 Task: Search one way flight ticket for 3 adults, 3 children in premium economy from Page: Page Municipal Airport to Springfield: Abraham Lincoln Capital Airport on 5-2-2023. Choice of flights is Southwest. Number of bags: 1 carry on bag. Price is upto 94000. Outbound departure time preference is 6:30.
Action: Mouse moved to (229, 149)
Screenshot: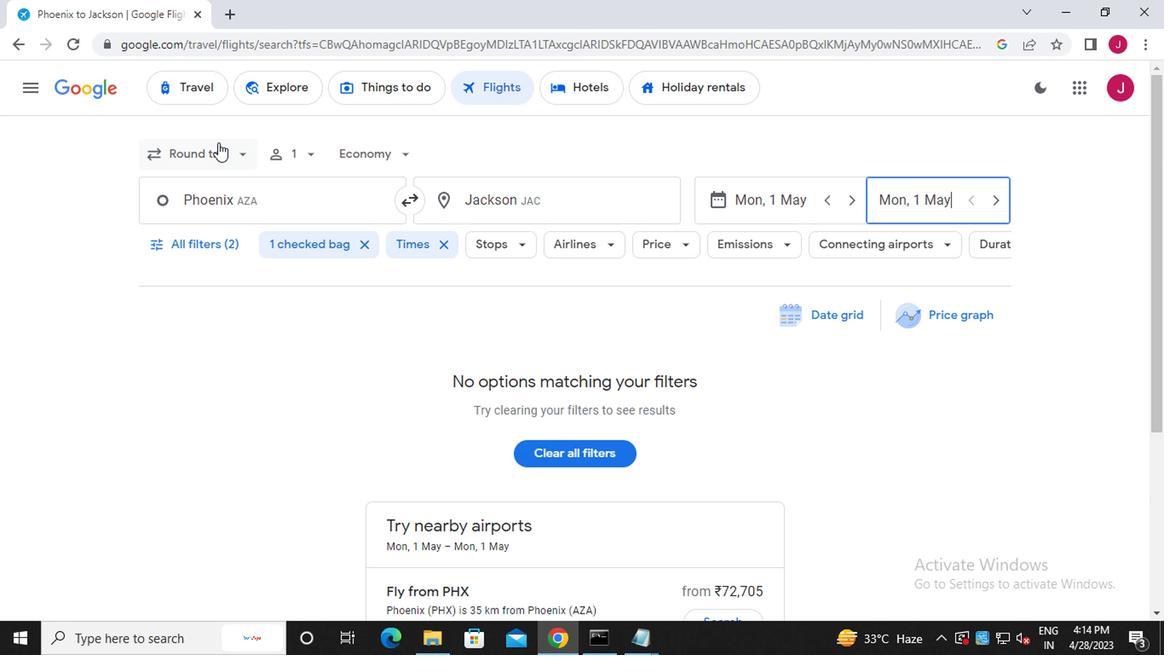 
Action: Mouse pressed left at (229, 149)
Screenshot: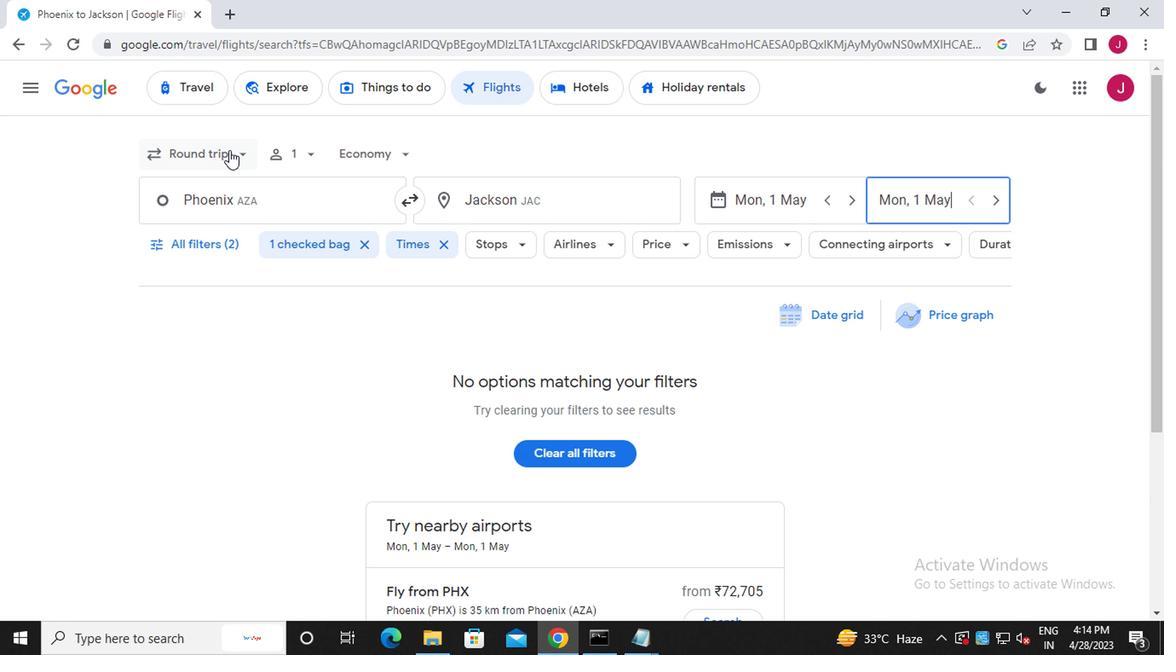 
Action: Mouse moved to (220, 229)
Screenshot: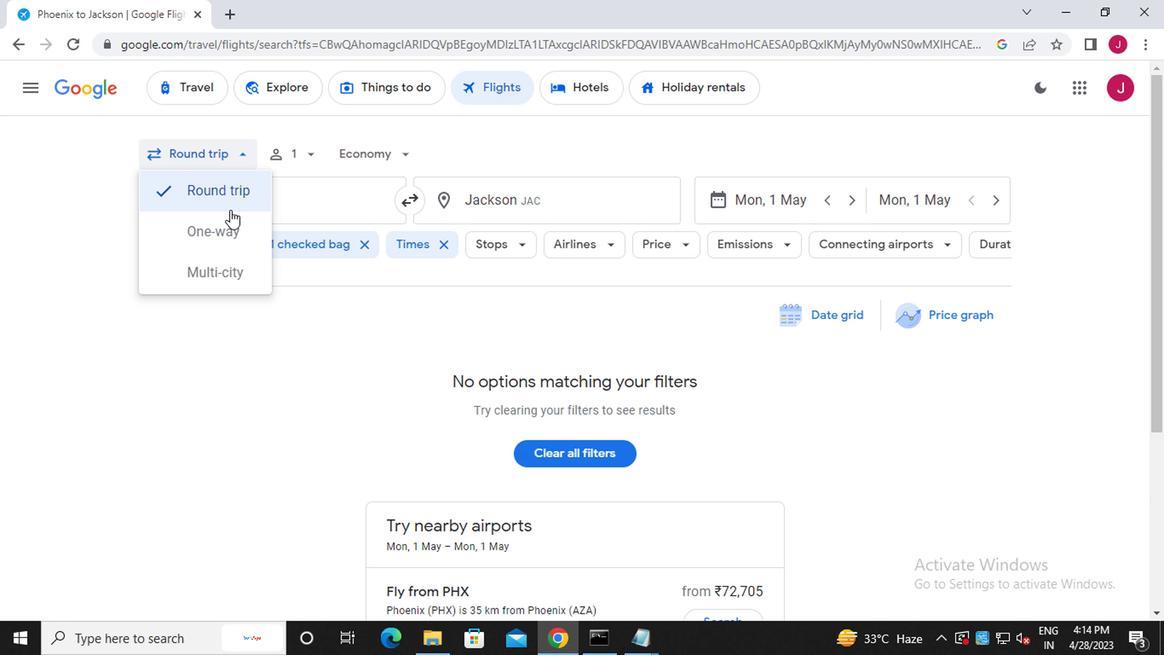 
Action: Mouse pressed left at (220, 229)
Screenshot: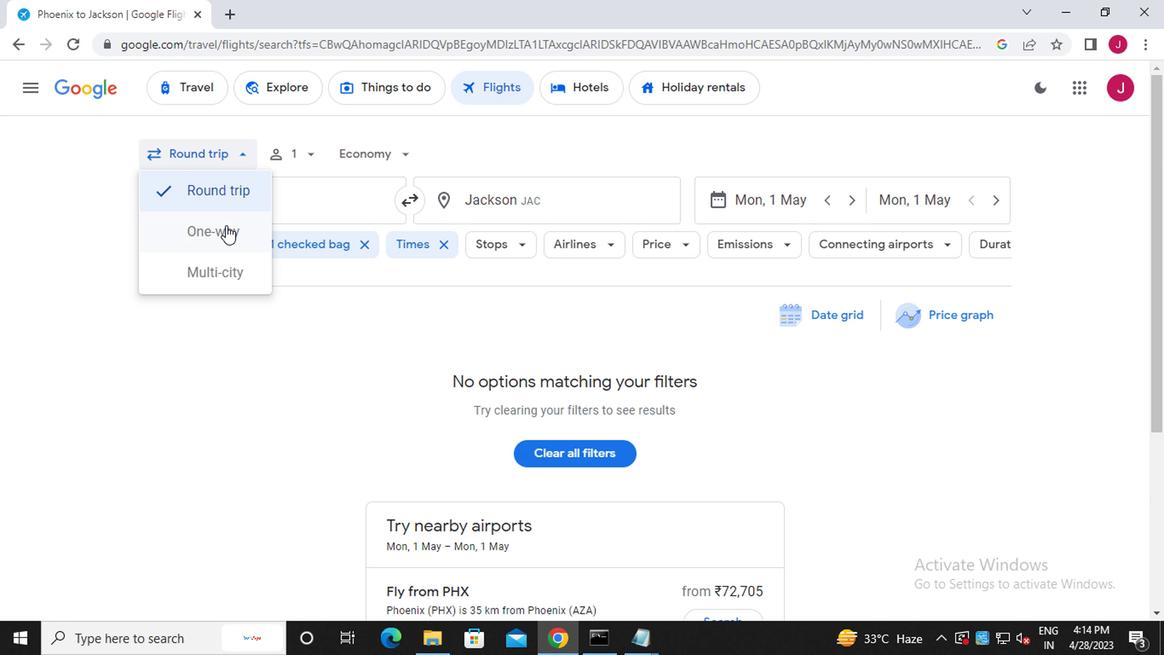 
Action: Mouse moved to (295, 144)
Screenshot: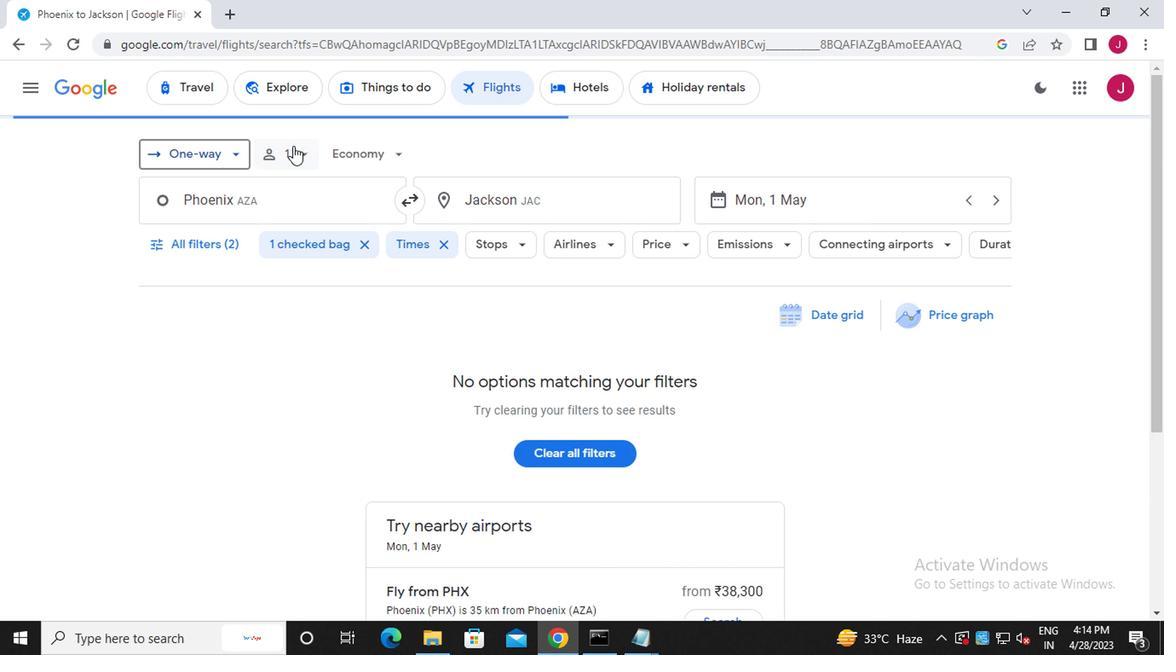 
Action: Mouse pressed left at (295, 144)
Screenshot: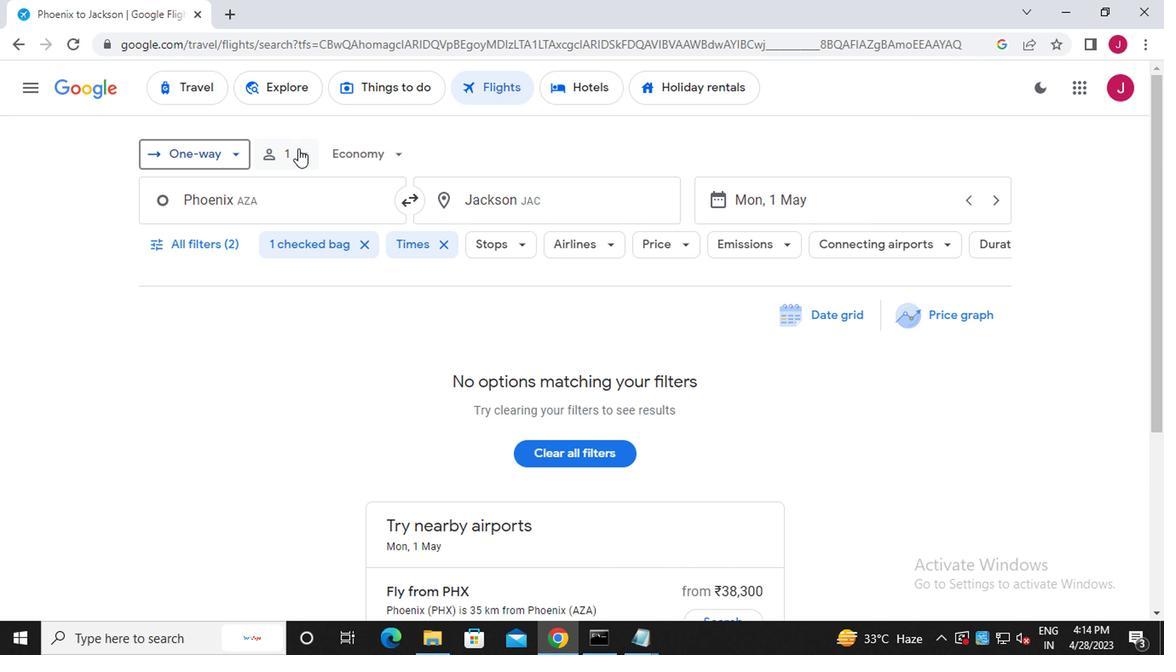 
Action: Mouse moved to (444, 201)
Screenshot: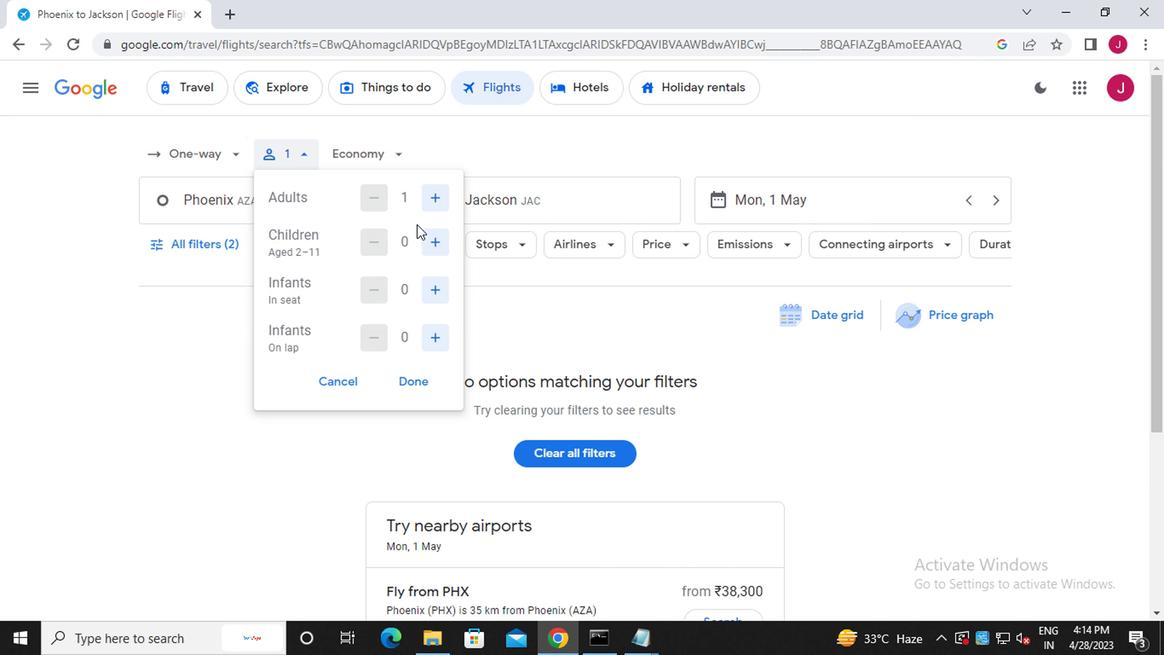 
Action: Mouse pressed left at (444, 201)
Screenshot: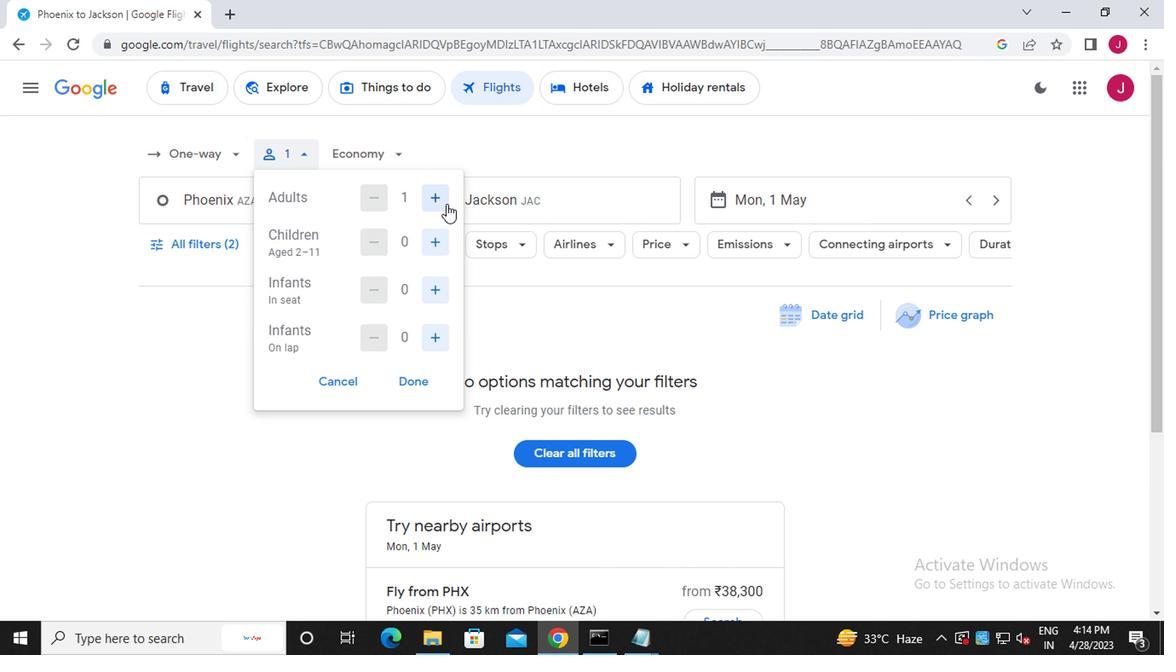 
Action: Mouse pressed left at (444, 201)
Screenshot: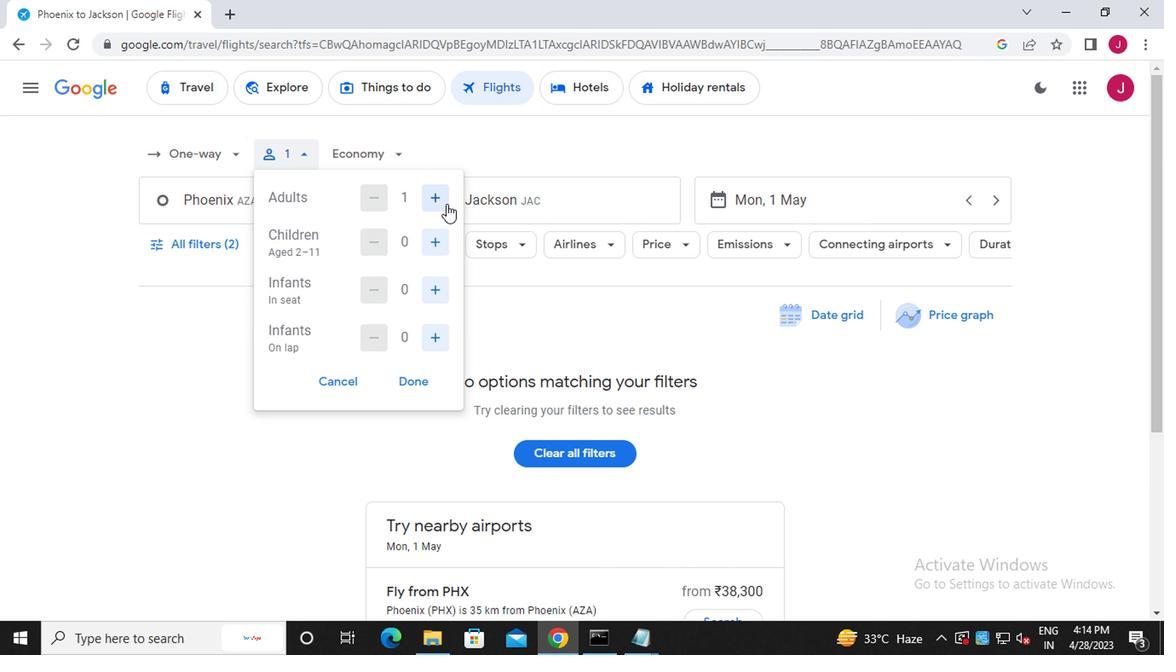 
Action: Mouse moved to (426, 243)
Screenshot: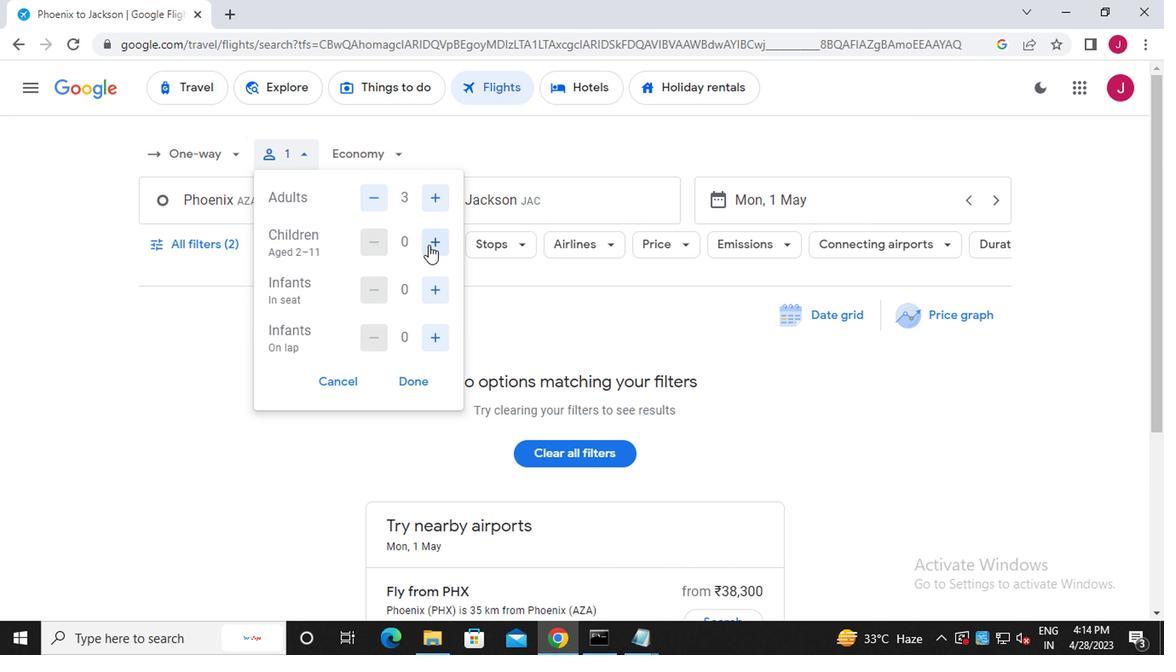
Action: Mouse pressed left at (426, 243)
Screenshot: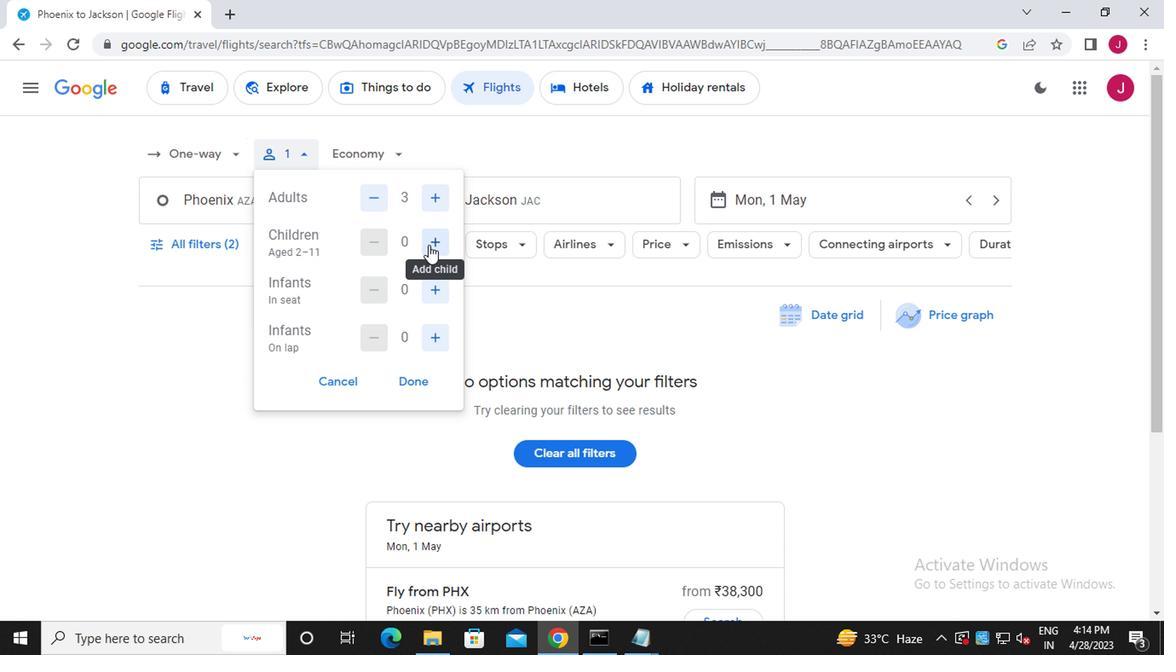 
Action: Mouse pressed left at (426, 243)
Screenshot: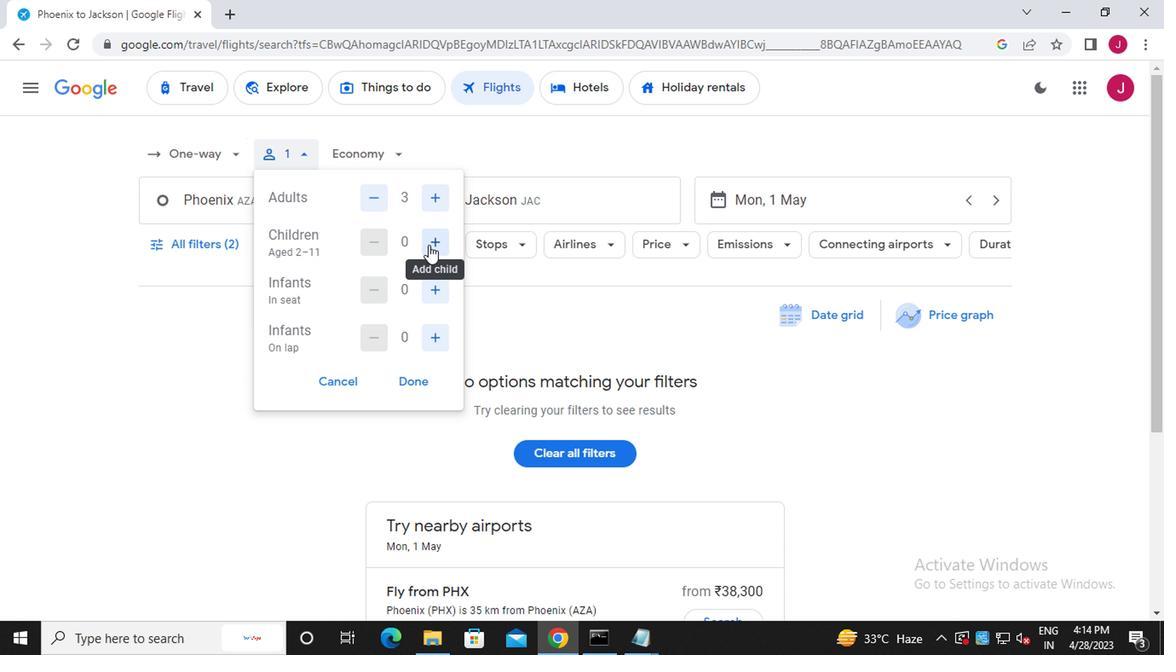 
Action: Mouse pressed left at (426, 243)
Screenshot: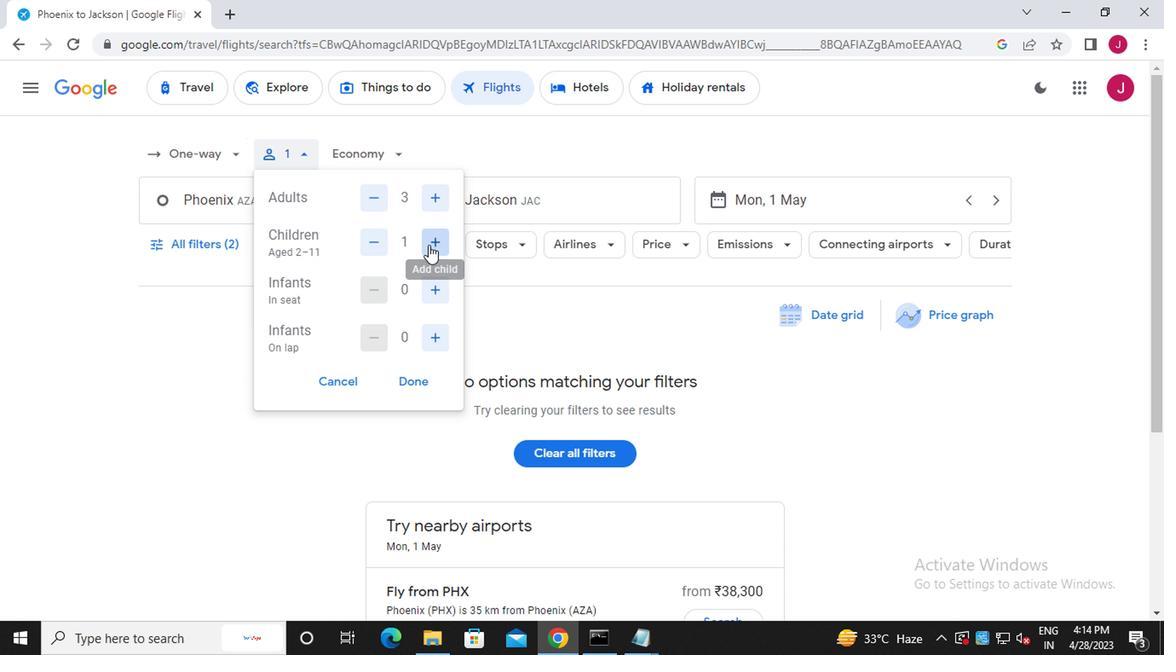 
Action: Mouse moved to (411, 386)
Screenshot: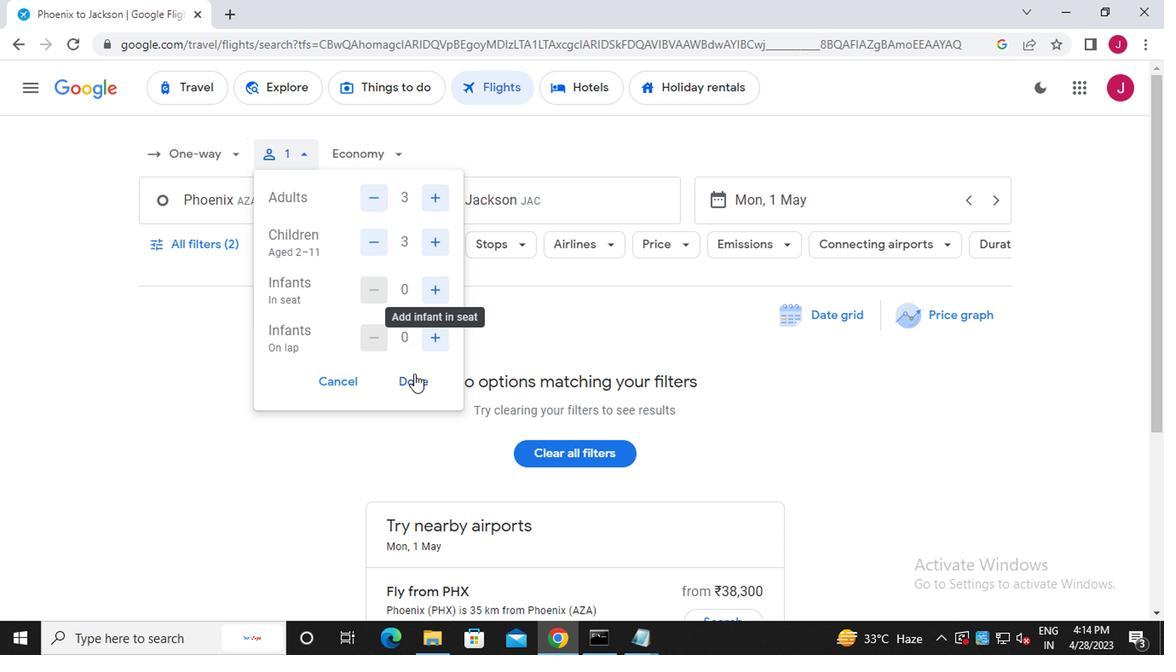 
Action: Mouse pressed left at (411, 386)
Screenshot: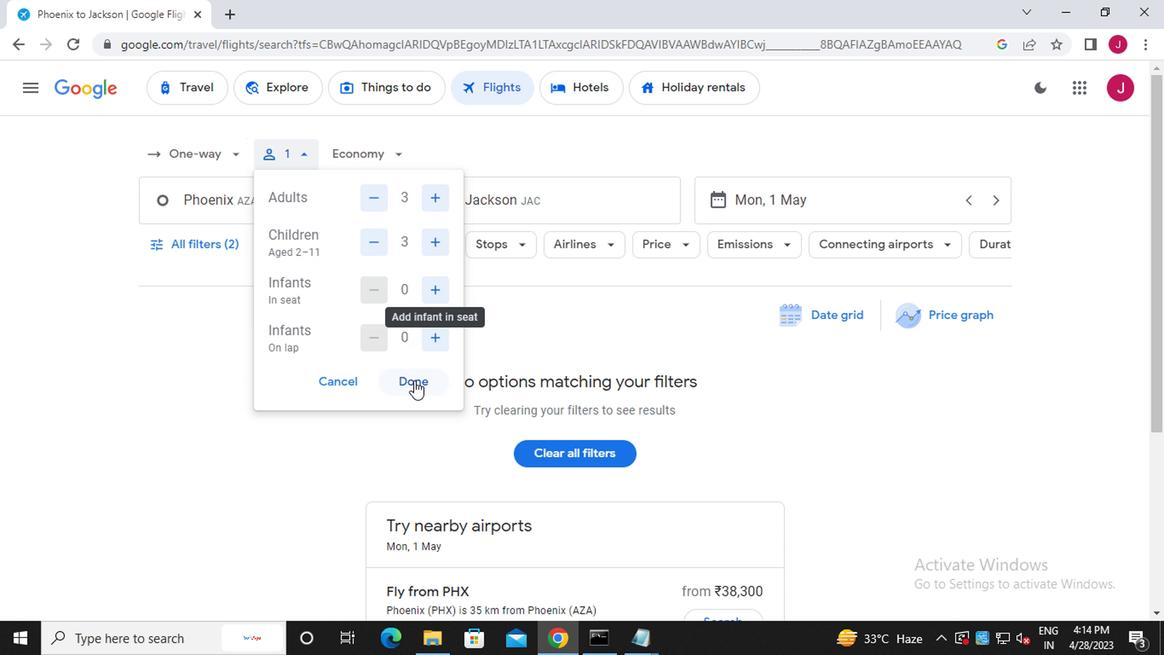 
Action: Mouse moved to (390, 145)
Screenshot: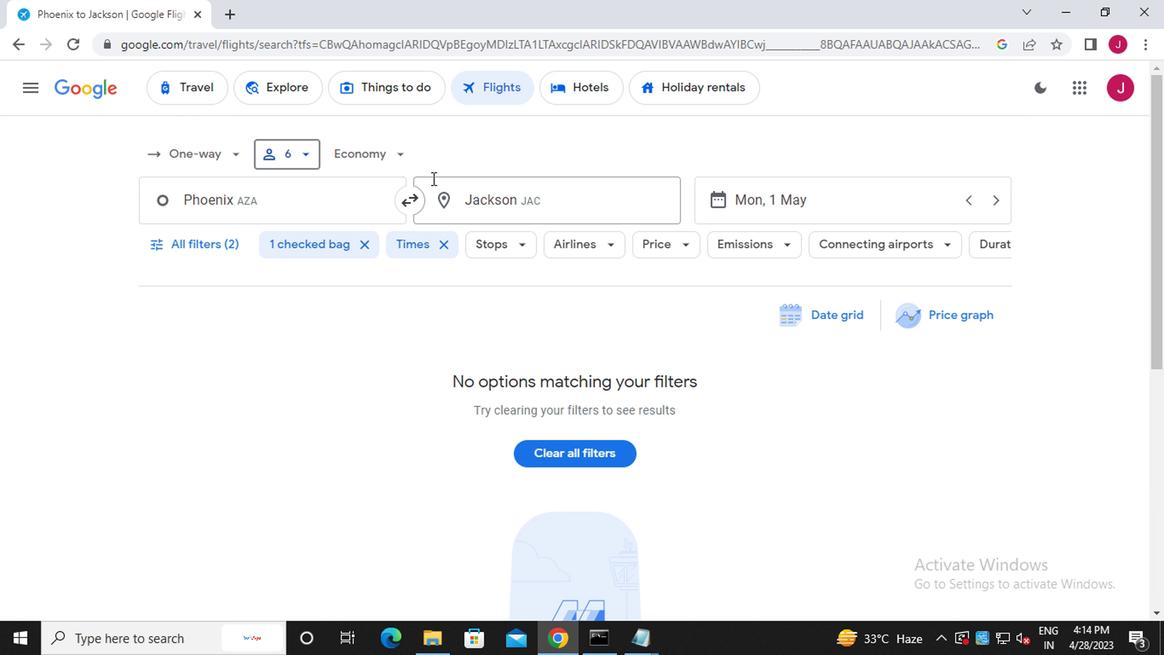 
Action: Mouse pressed left at (390, 145)
Screenshot: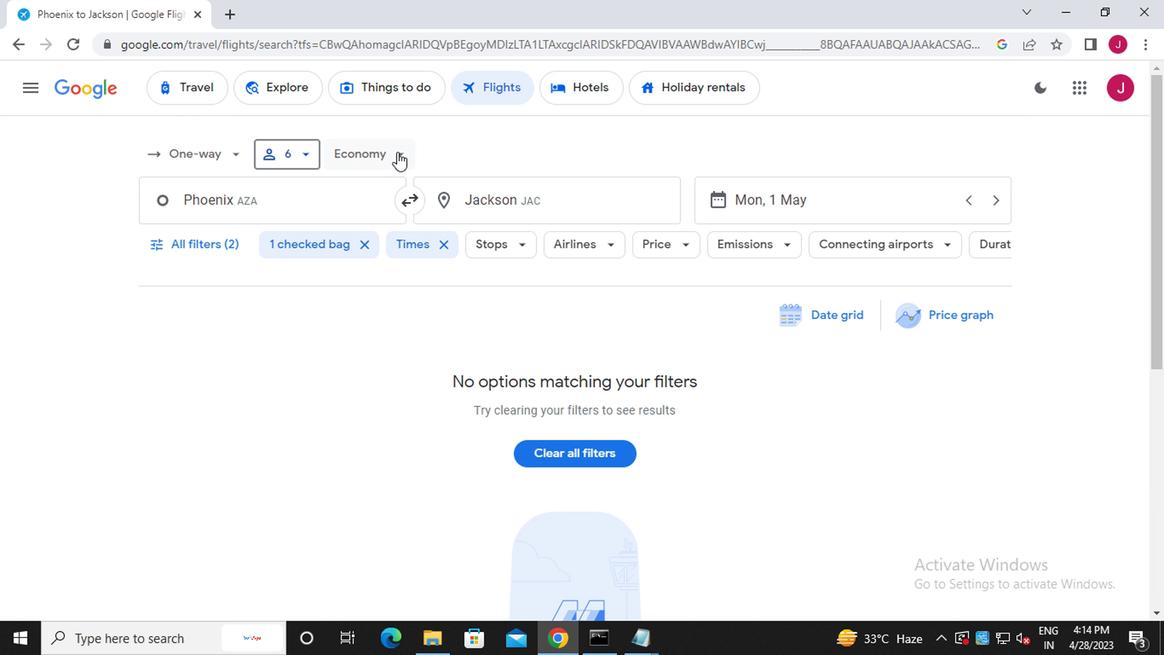 
Action: Mouse moved to (404, 231)
Screenshot: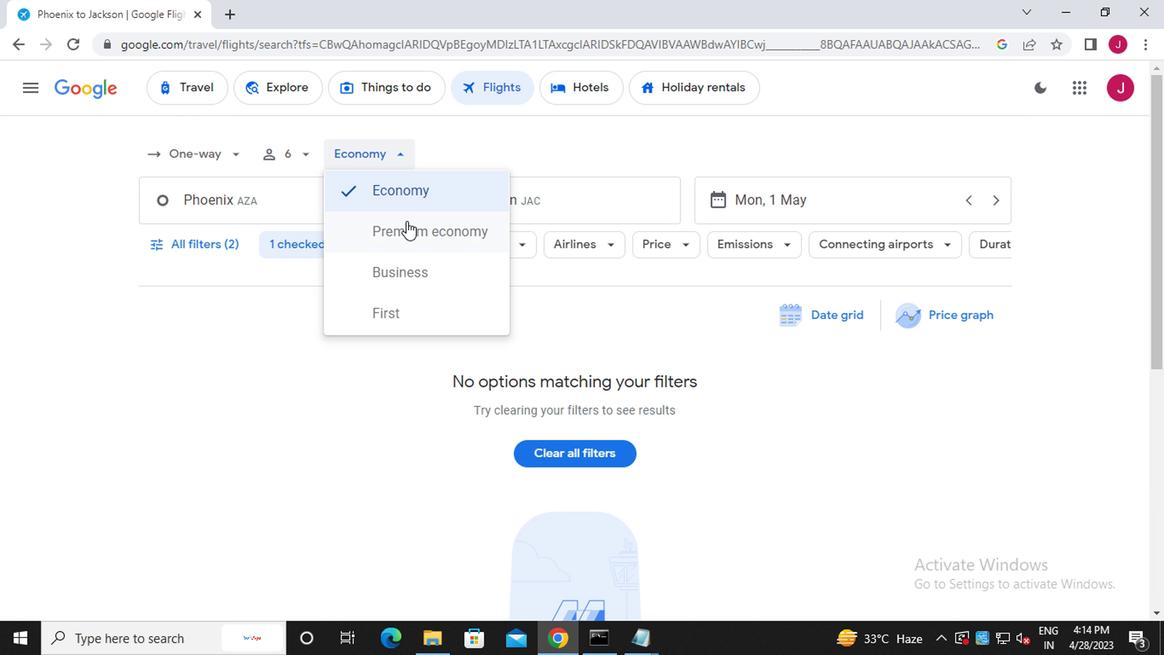
Action: Mouse pressed left at (404, 231)
Screenshot: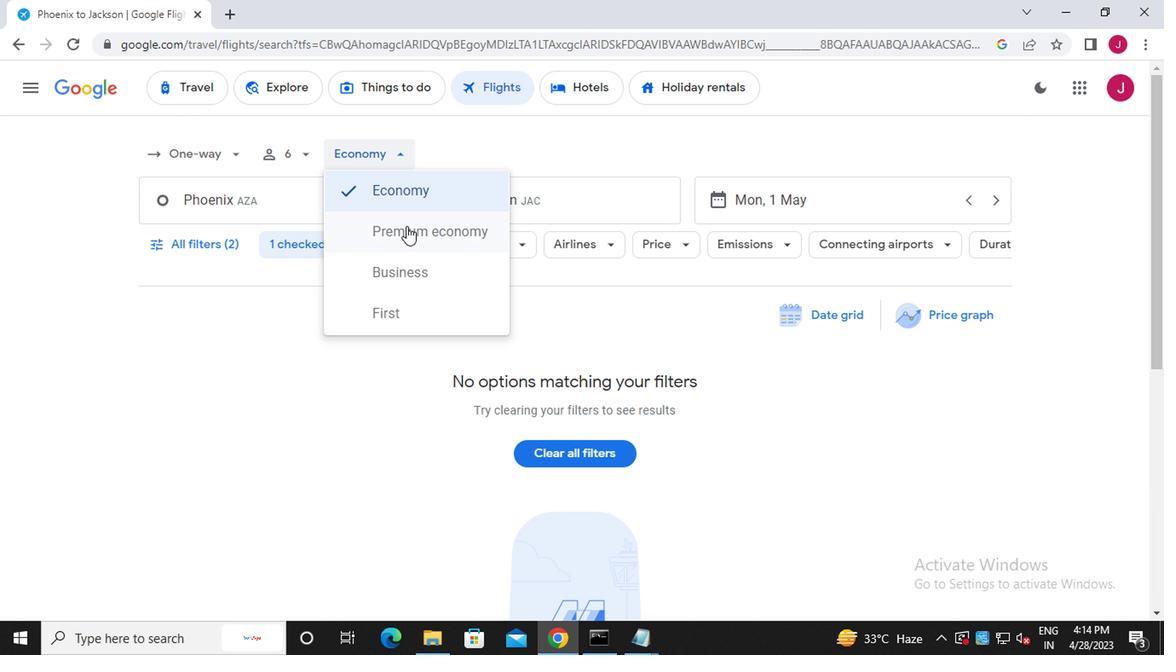 
Action: Mouse moved to (303, 194)
Screenshot: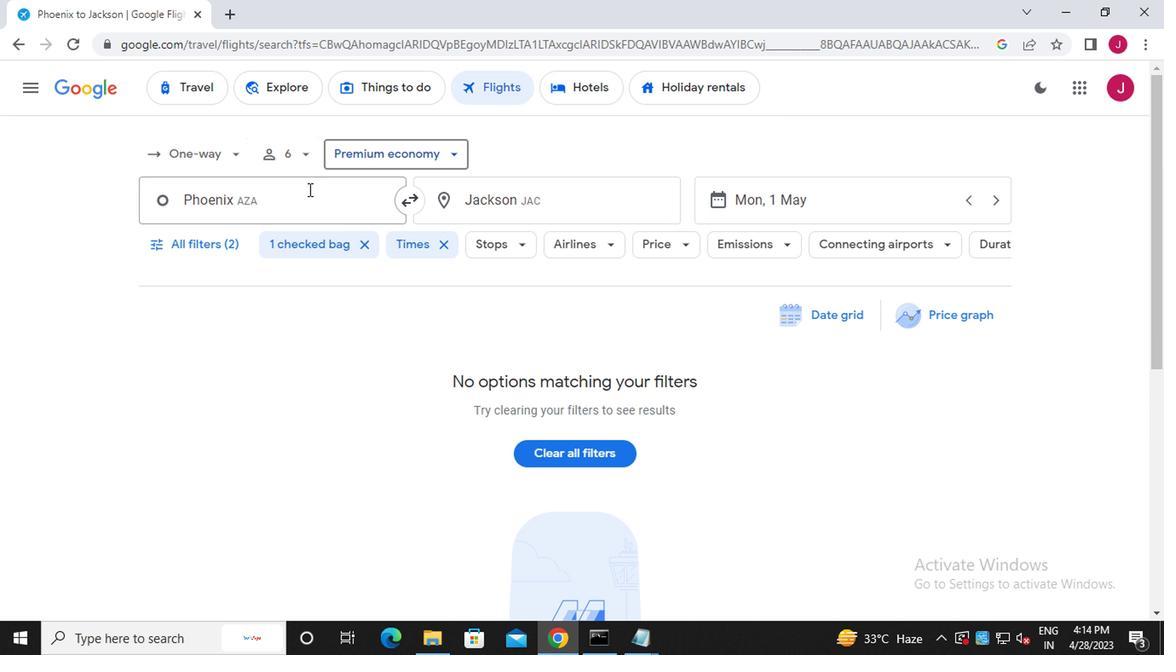 
Action: Mouse pressed left at (303, 194)
Screenshot: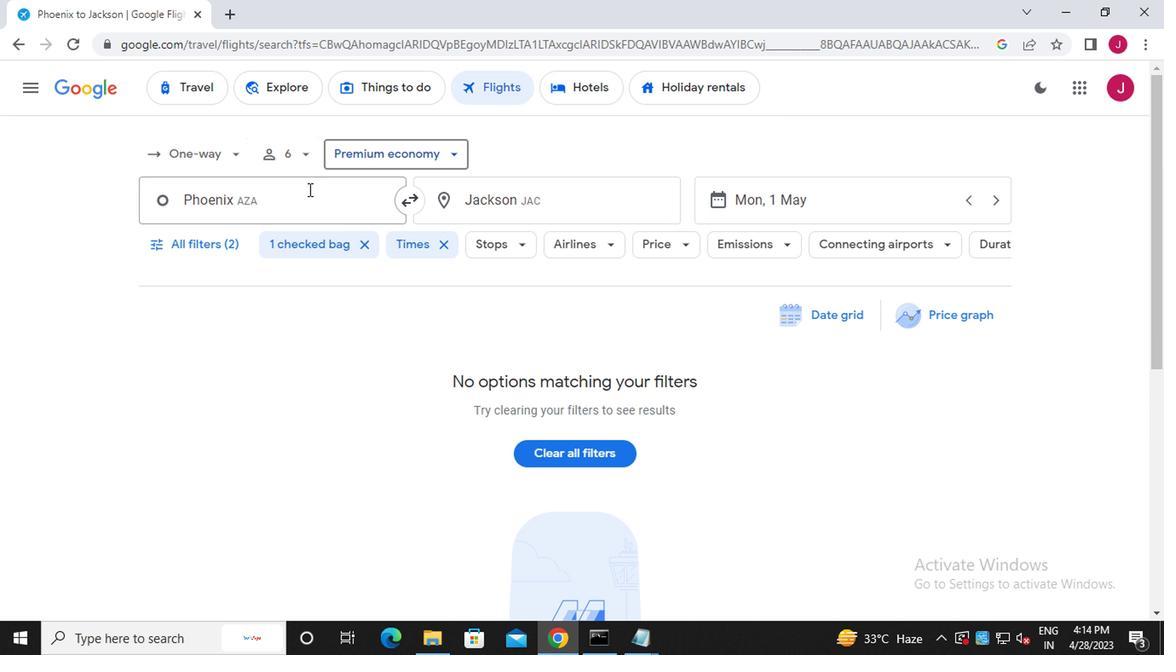 
Action: Mouse moved to (305, 194)
Screenshot: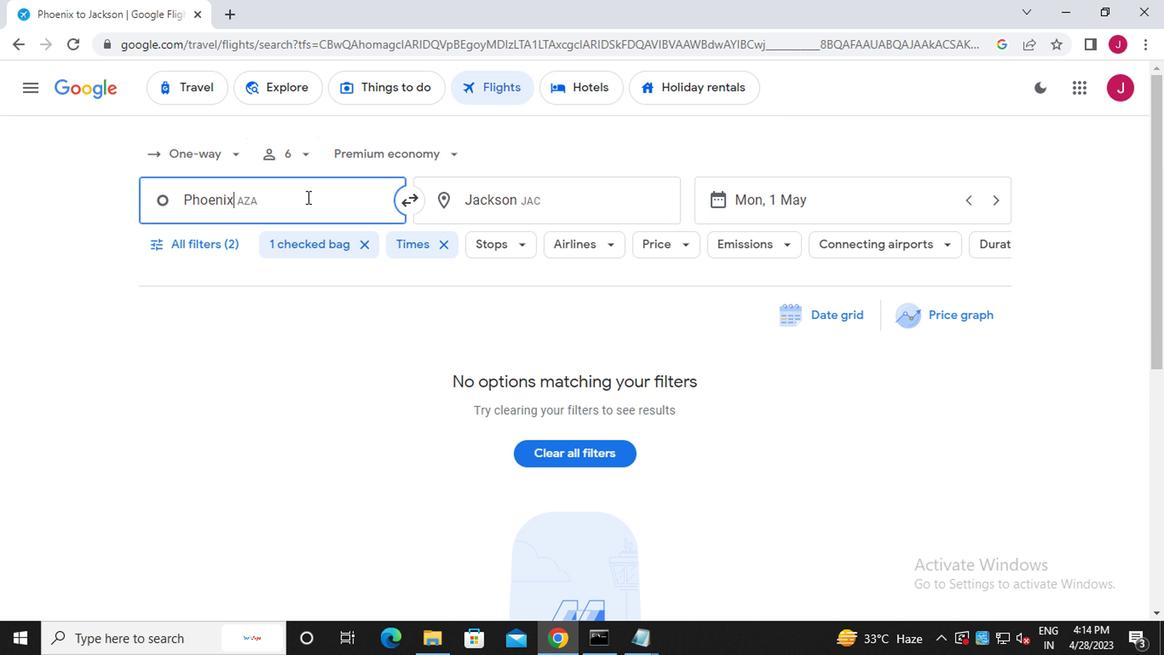 
Action: Key pressed municipal
Screenshot: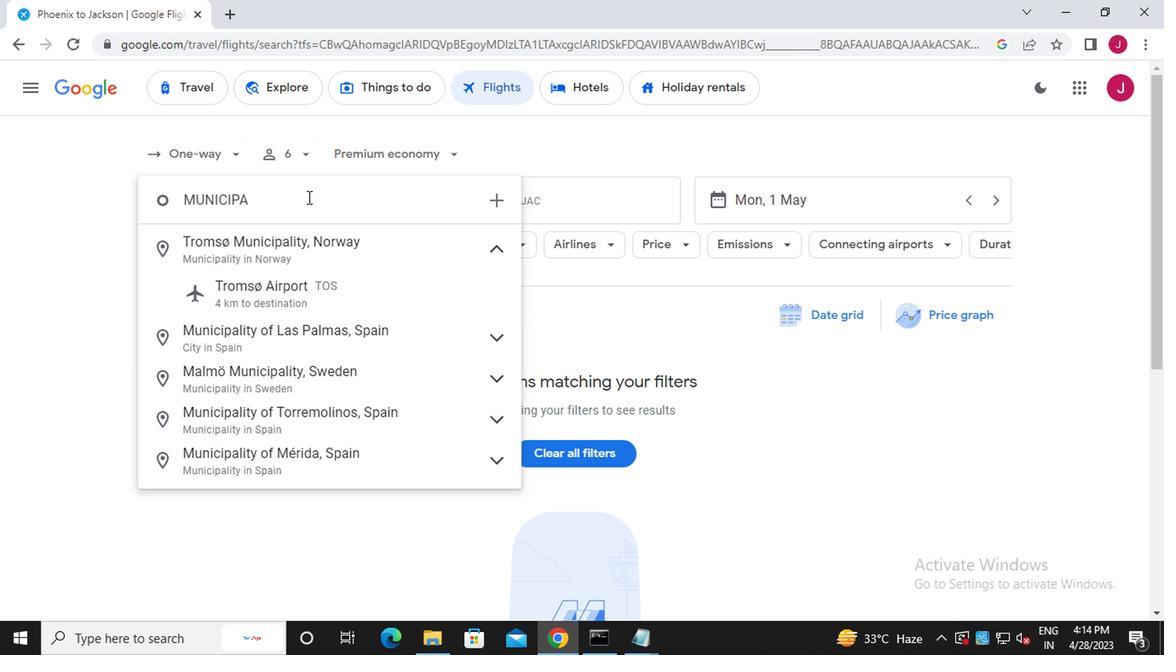 
Action: Mouse moved to (334, 198)
Screenshot: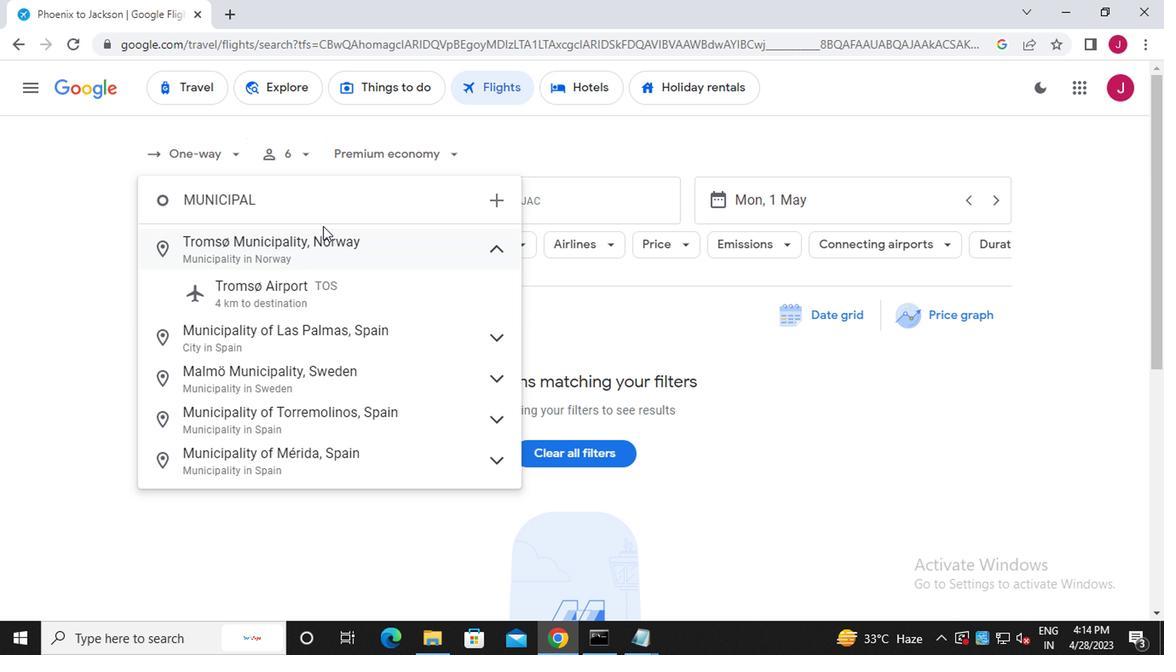 
Action: Key pressed <Key.space>air
Screenshot: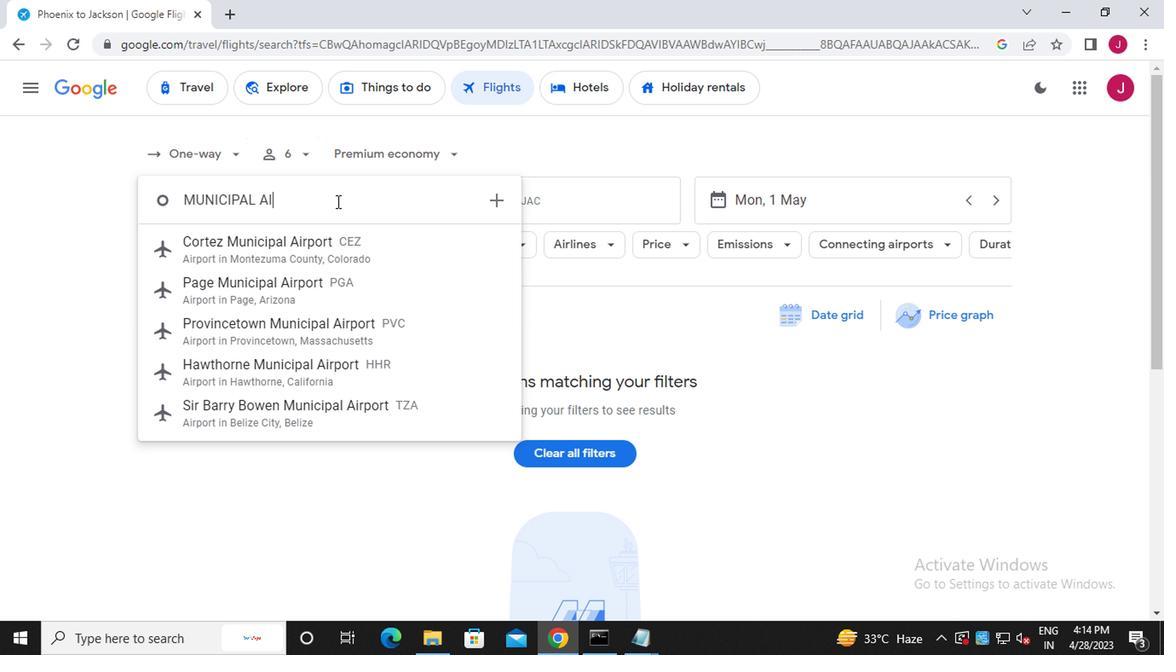 
Action: Mouse moved to (293, 291)
Screenshot: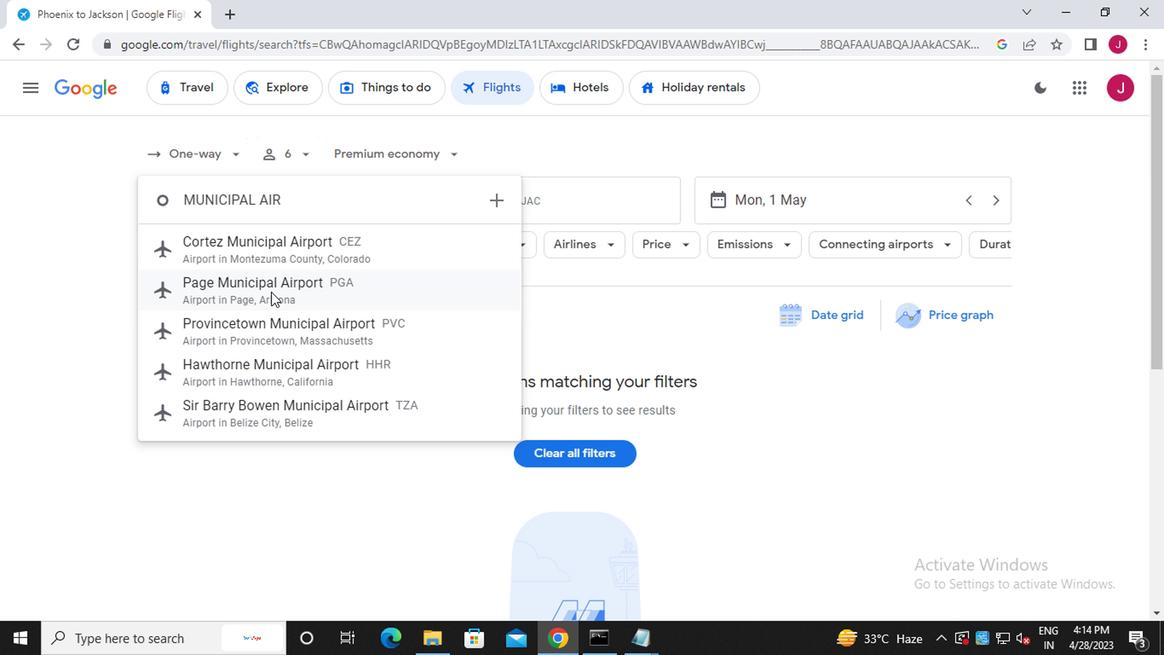 
Action: Mouse pressed left at (293, 291)
Screenshot: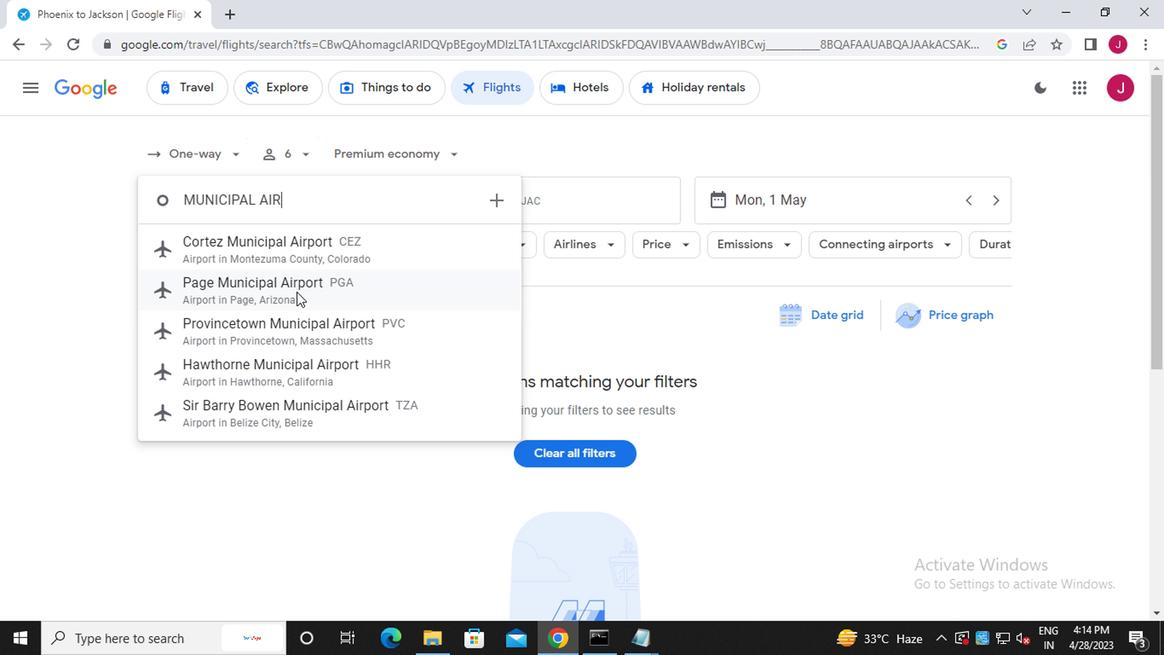 
Action: Mouse moved to (565, 201)
Screenshot: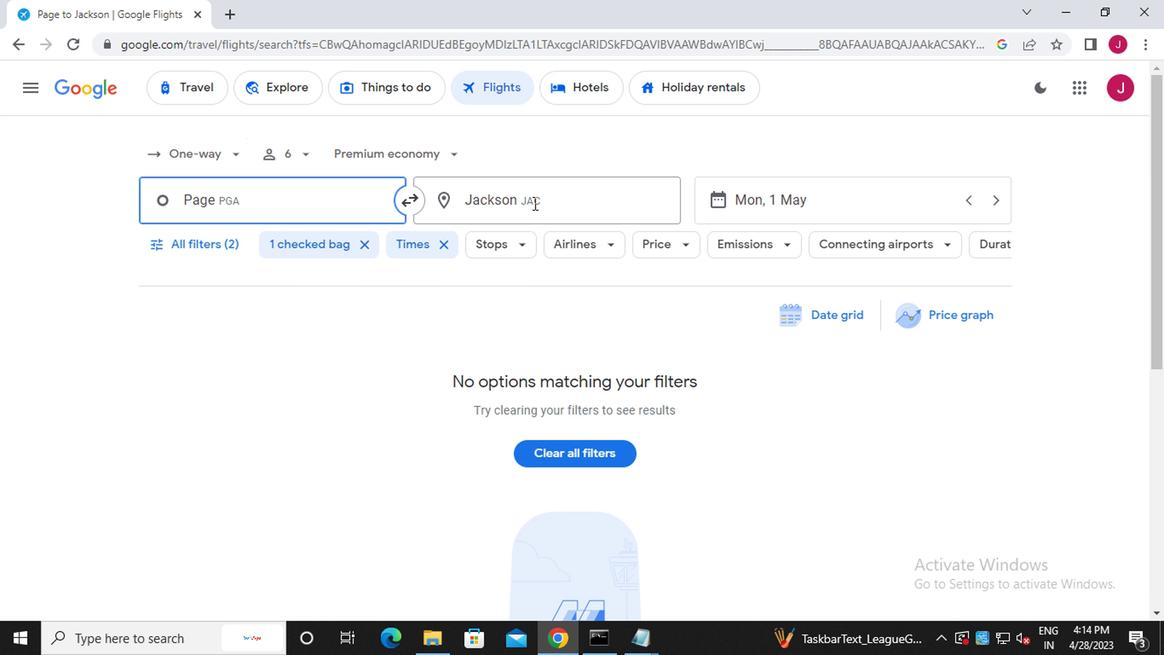 
Action: Mouse pressed left at (565, 201)
Screenshot: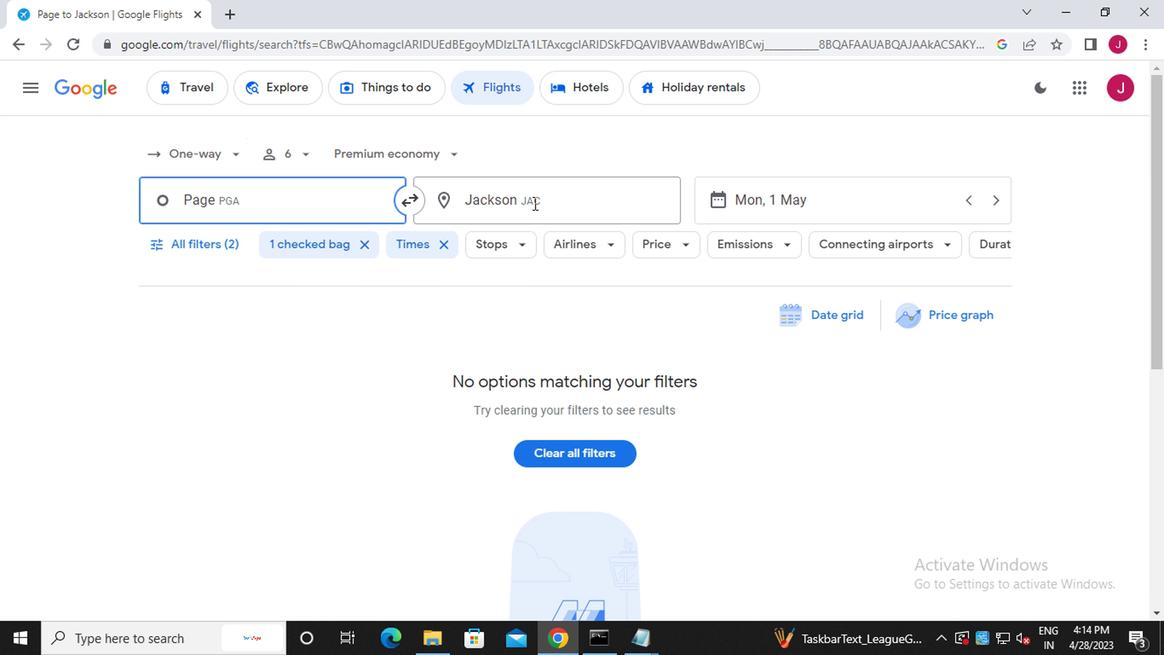 
Action: Mouse moved to (566, 201)
Screenshot: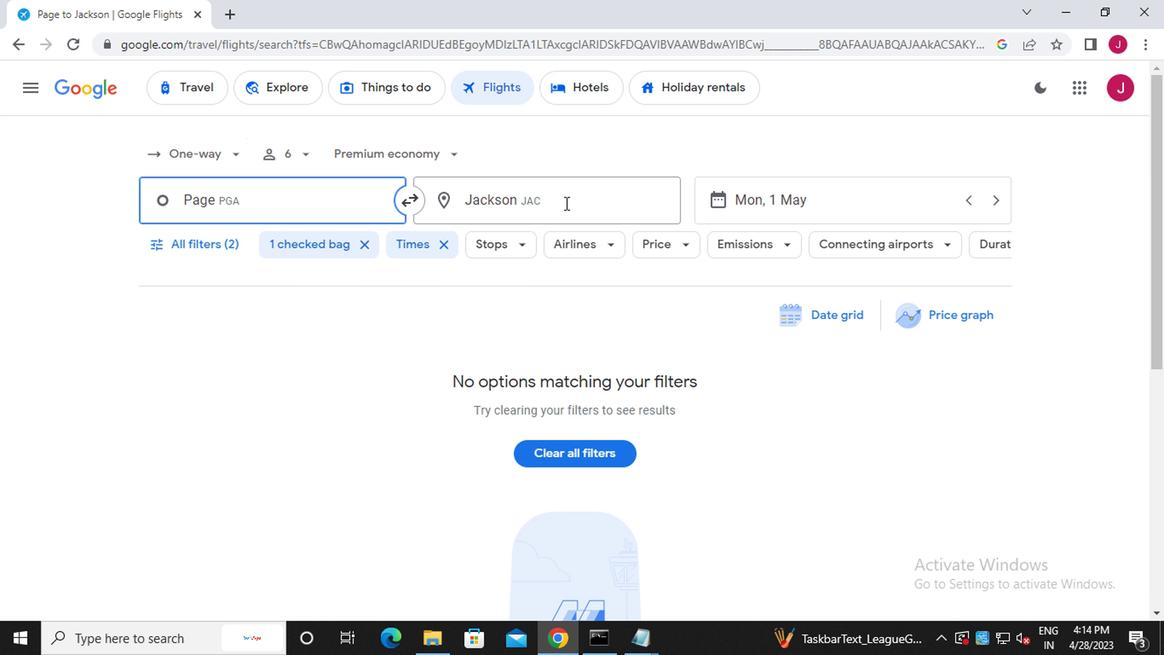 
Action: Key pressed springfield
Screenshot: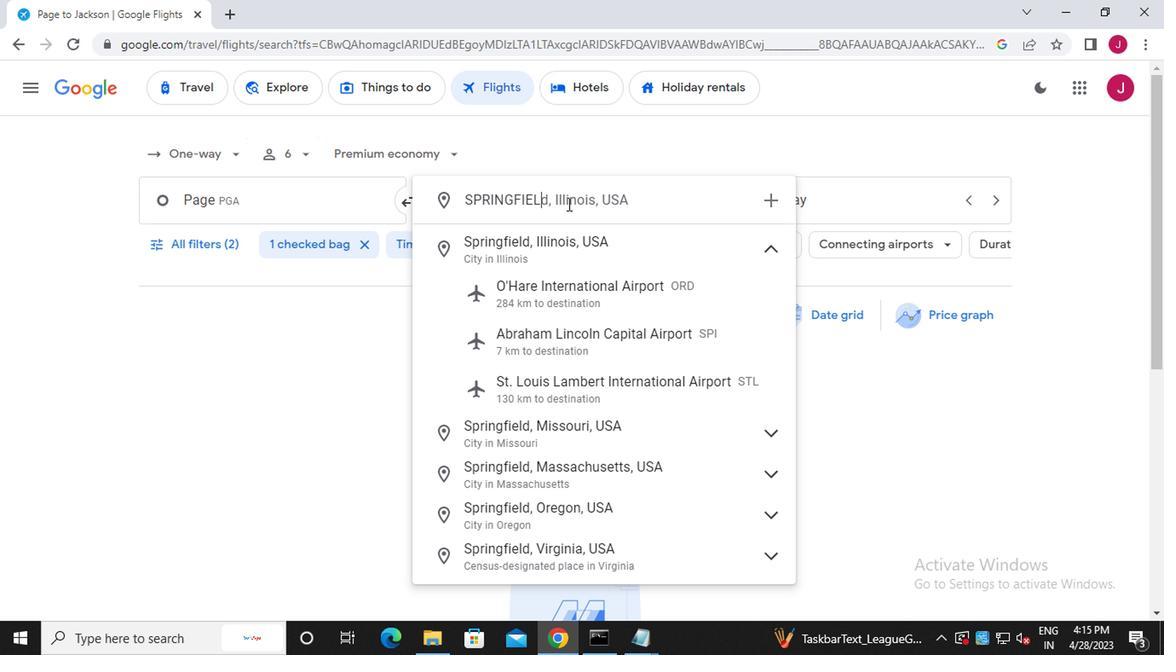 
Action: Mouse moved to (566, 201)
Screenshot: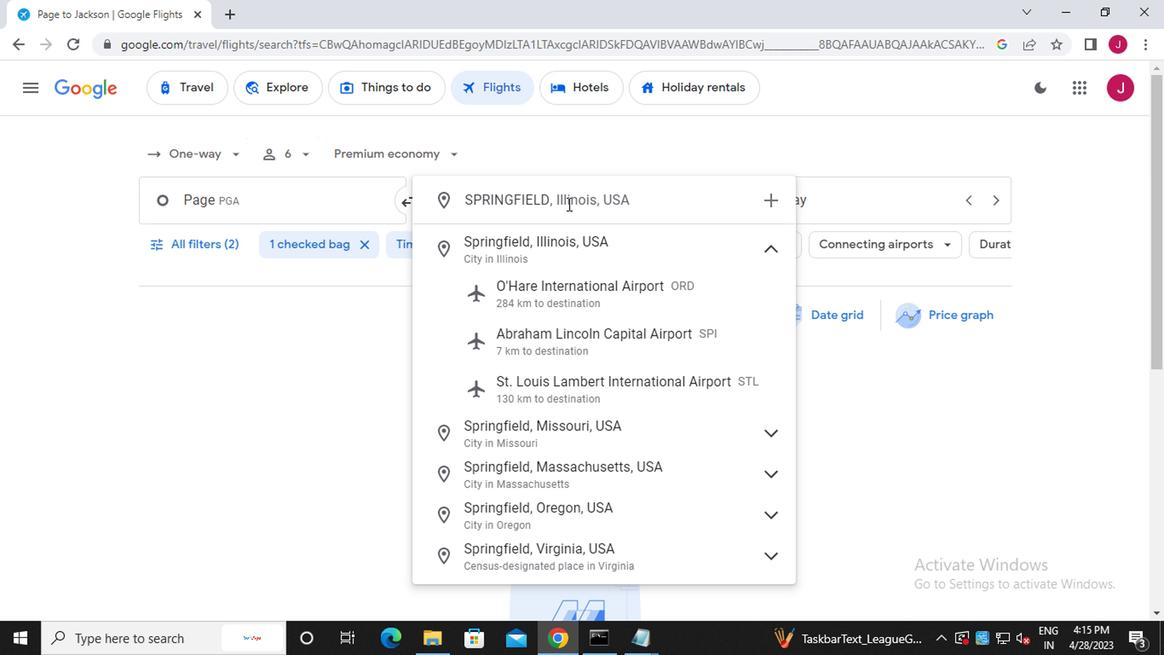 
Action: Key pressed <Key.space>
Screenshot: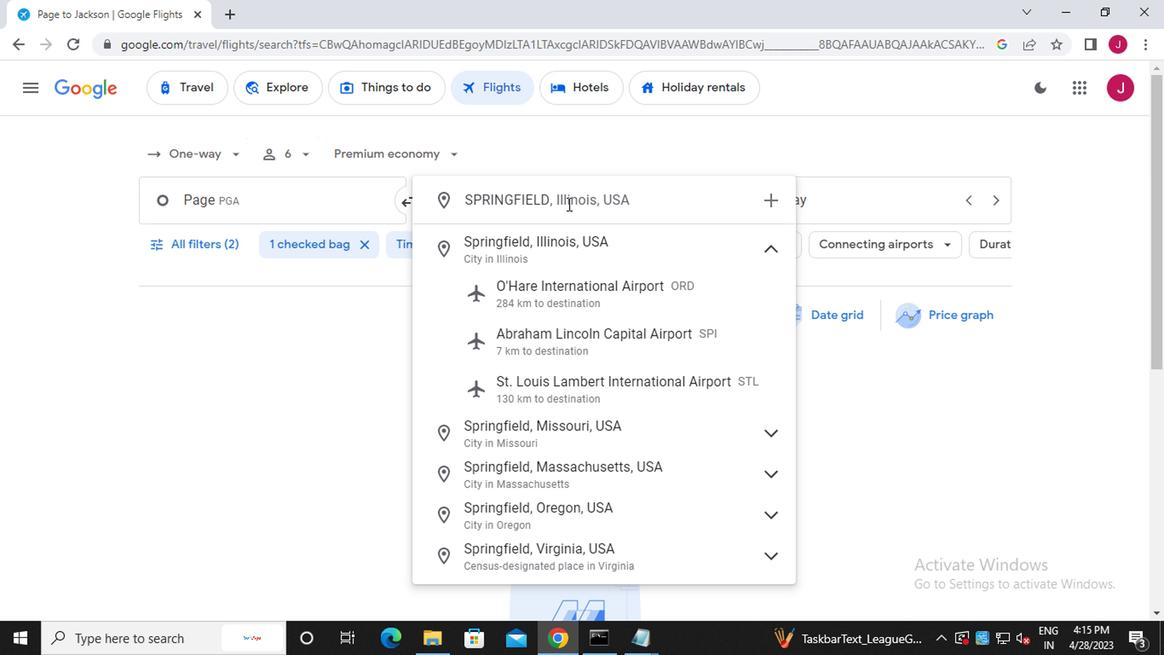 
Action: Mouse moved to (603, 334)
Screenshot: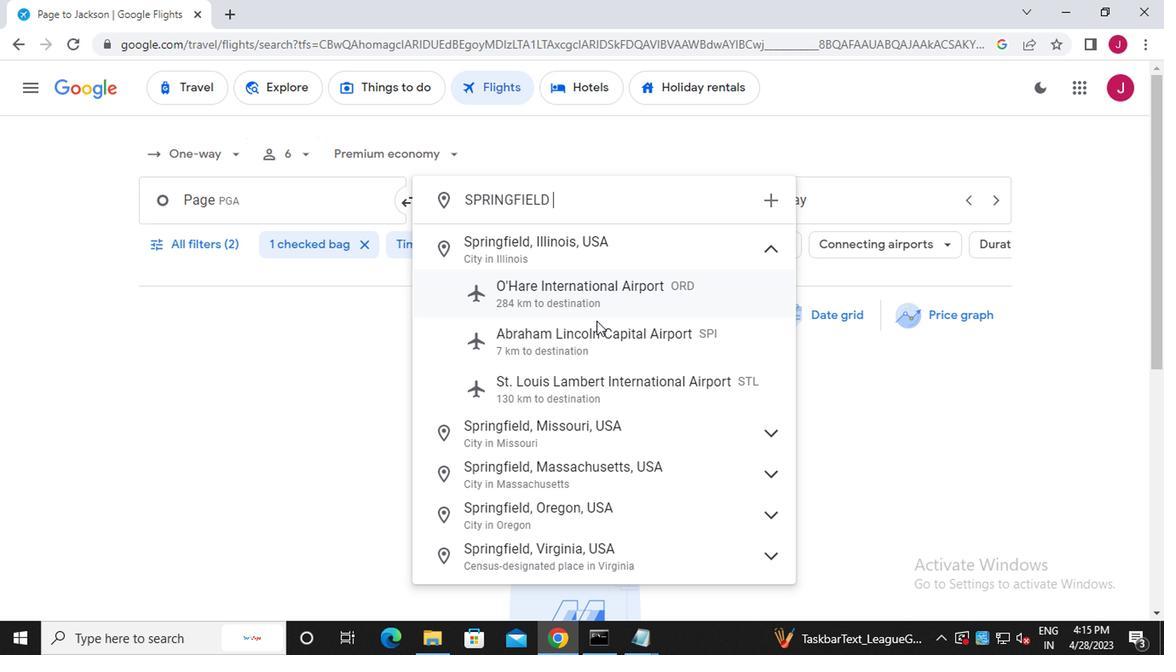 
Action: Mouse pressed left at (603, 334)
Screenshot: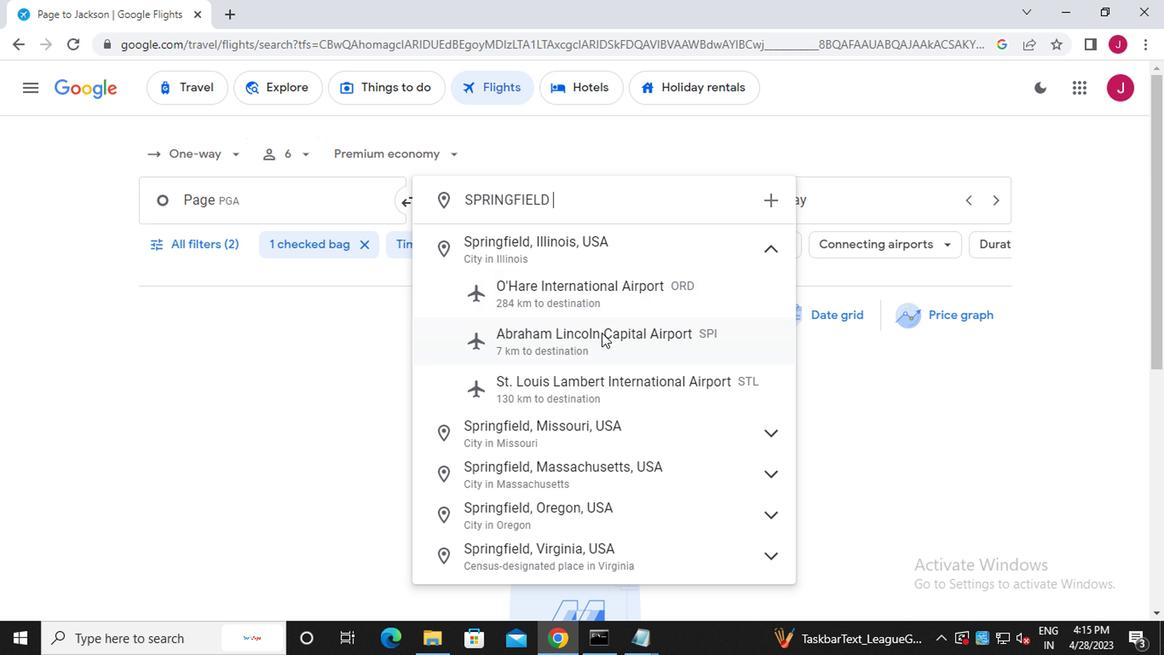 
Action: Mouse moved to (793, 203)
Screenshot: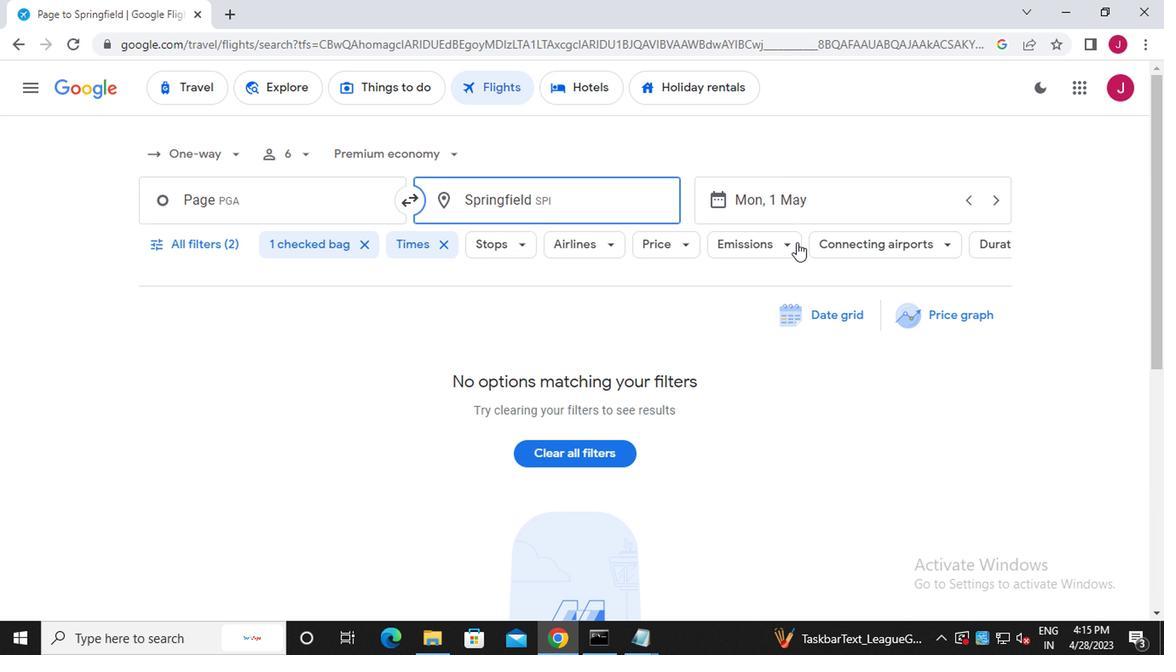 
Action: Mouse pressed left at (793, 203)
Screenshot: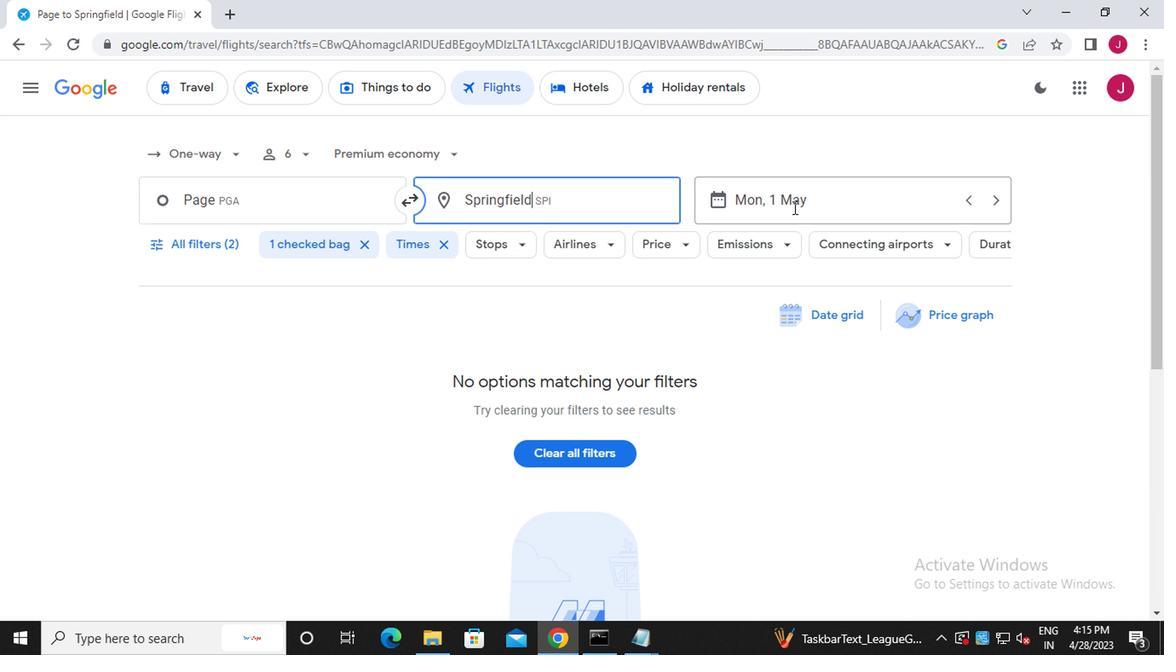 
Action: Mouse moved to (826, 297)
Screenshot: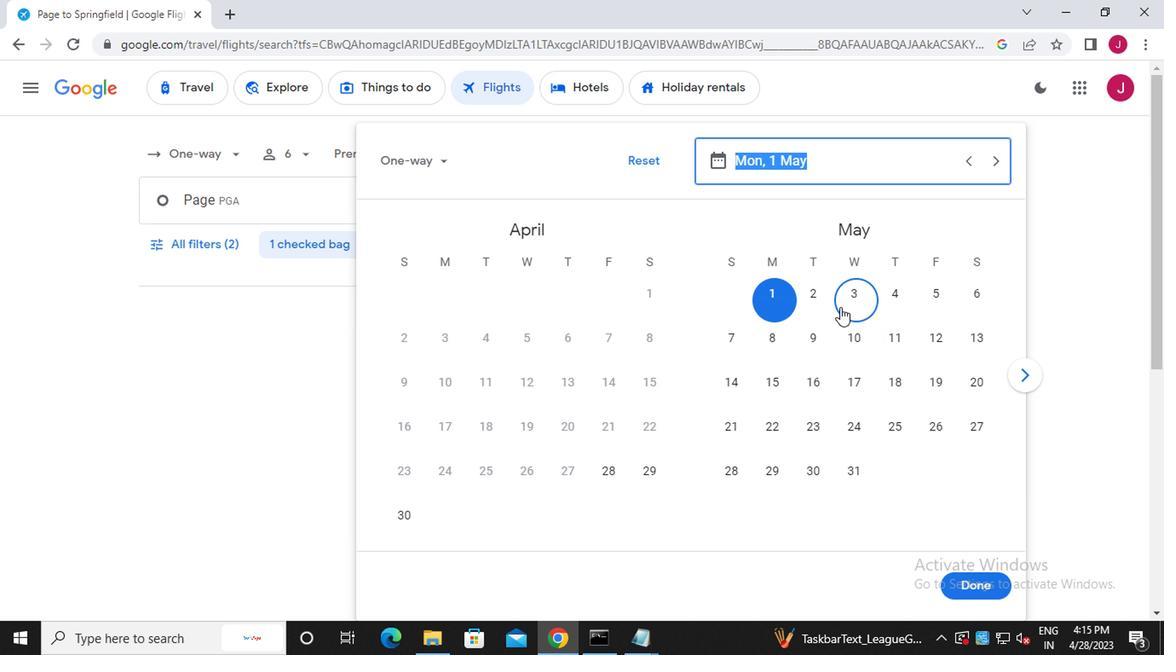 
Action: Mouse pressed left at (826, 297)
Screenshot: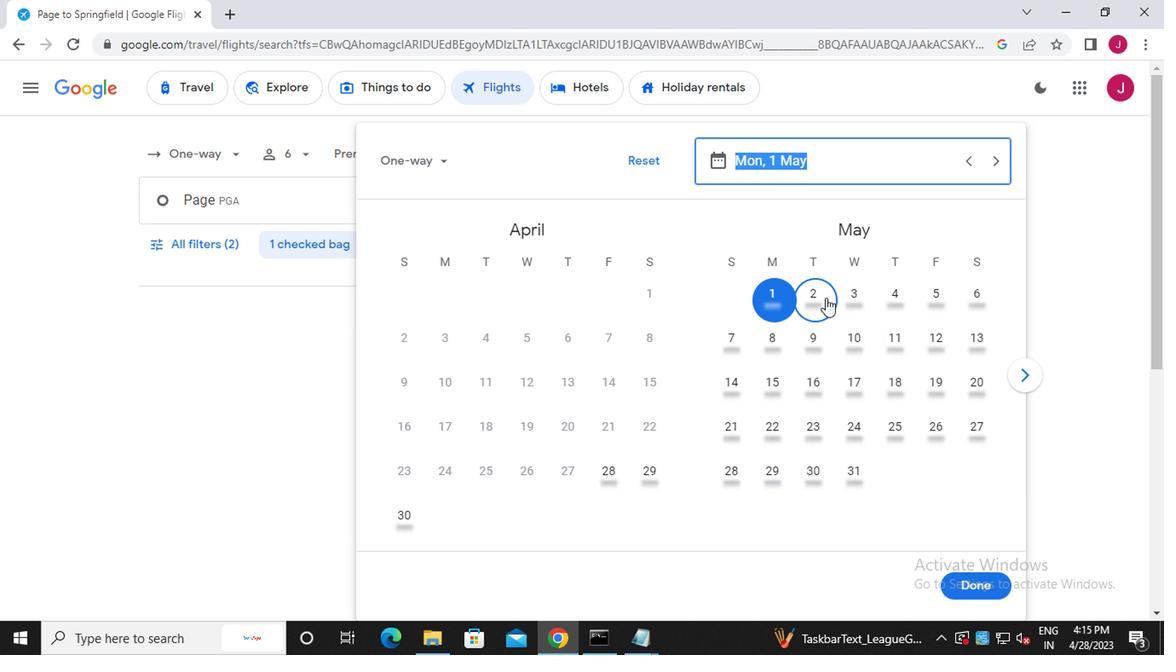 
Action: Mouse moved to (967, 595)
Screenshot: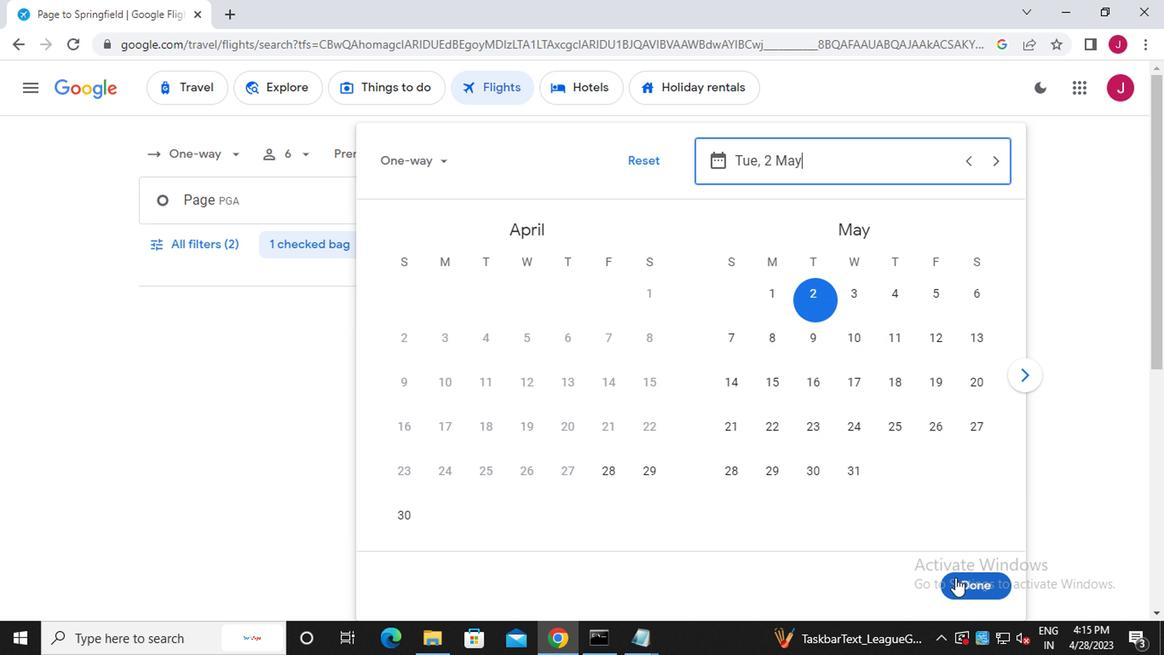
Action: Mouse pressed left at (967, 595)
Screenshot: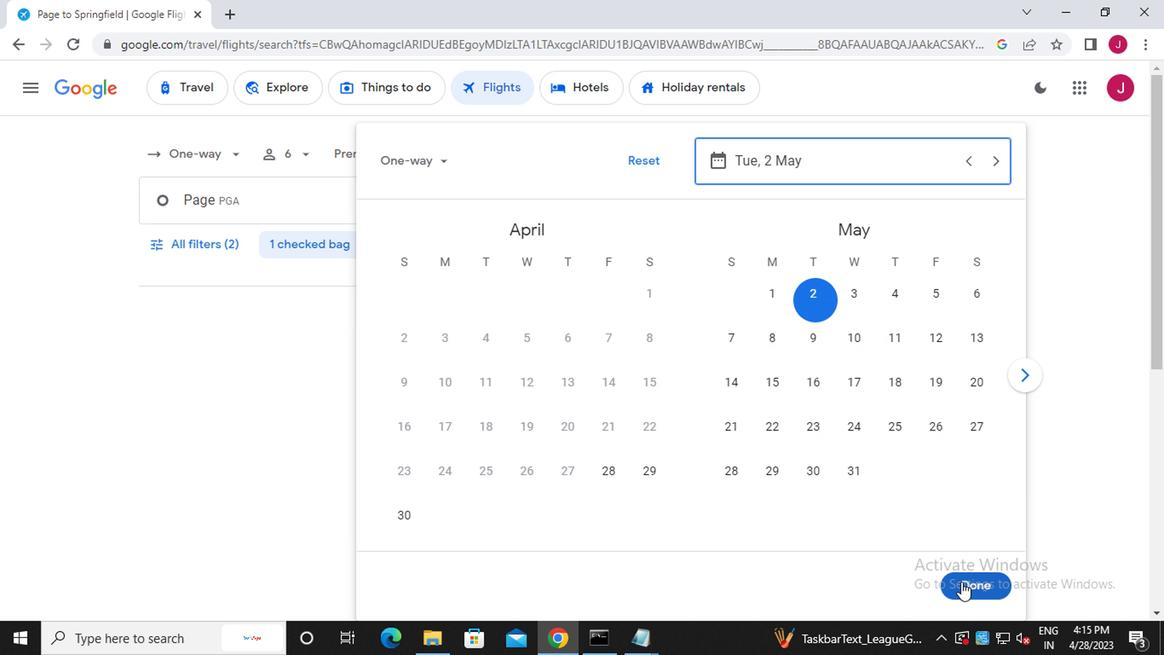 
Action: Mouse moved to (220, 245)
Screenshot: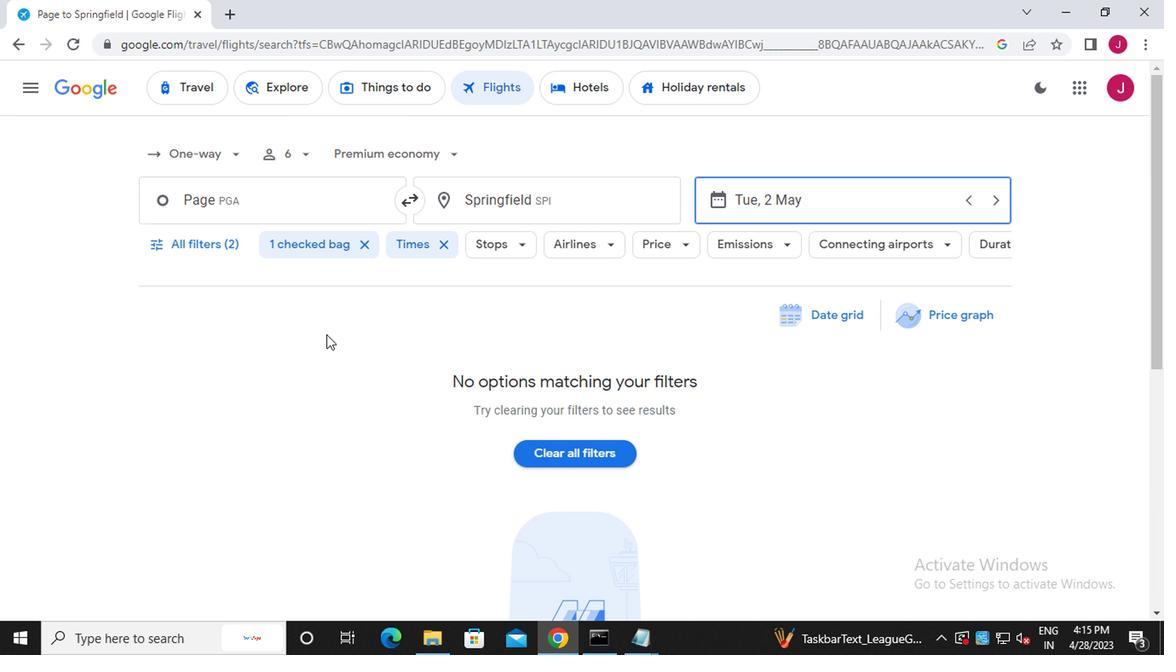 
Action: Mouse pressed left at (220, 245)
Screenshot: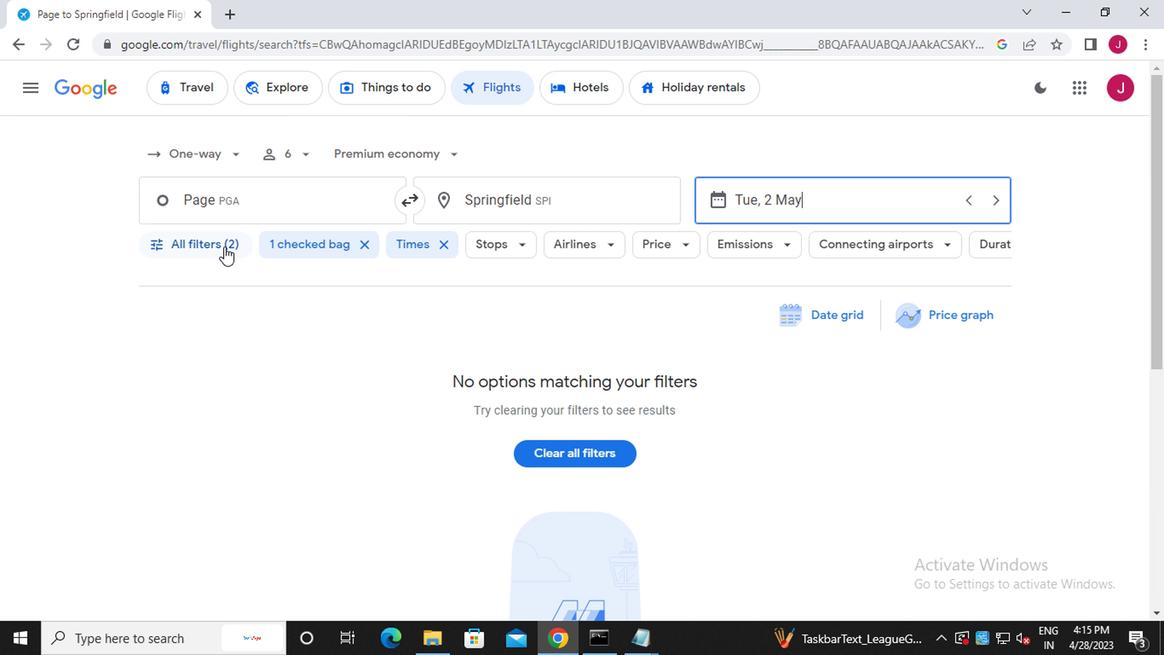 
Action: Mouse moved to (297, 347)
Screenshot: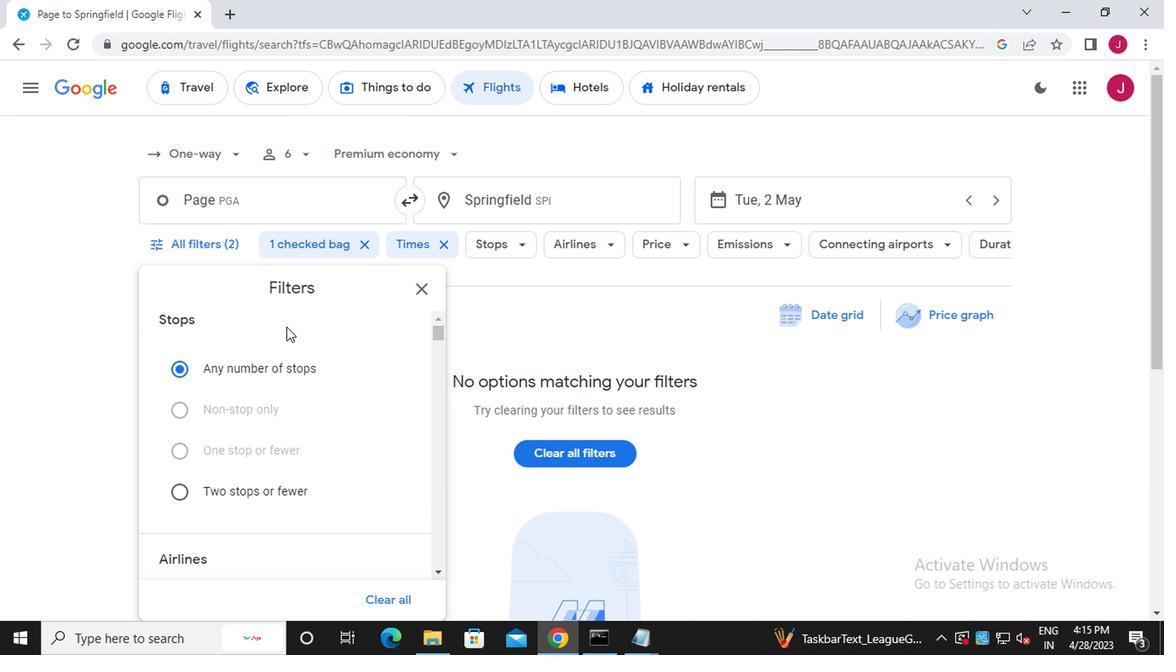 
Action: Mouse scrolled (297, 346) with delta (0, 0)
Screenshot: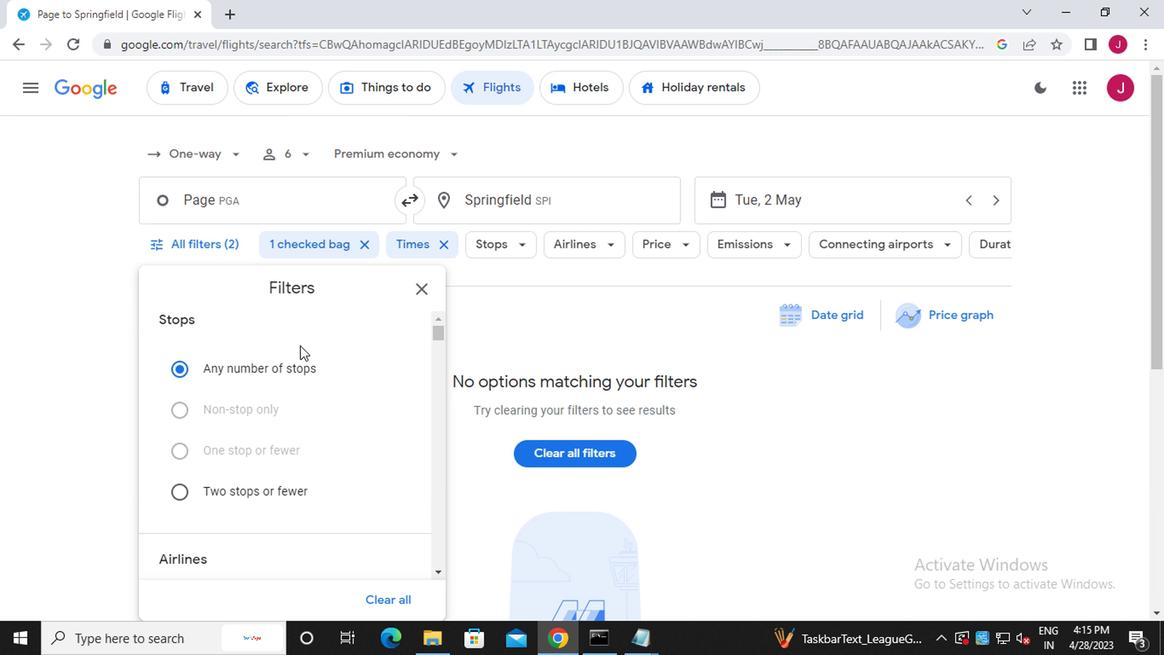 
Action: Mouse scrolled (297, 346) with delta (0, 0)
Screenshot: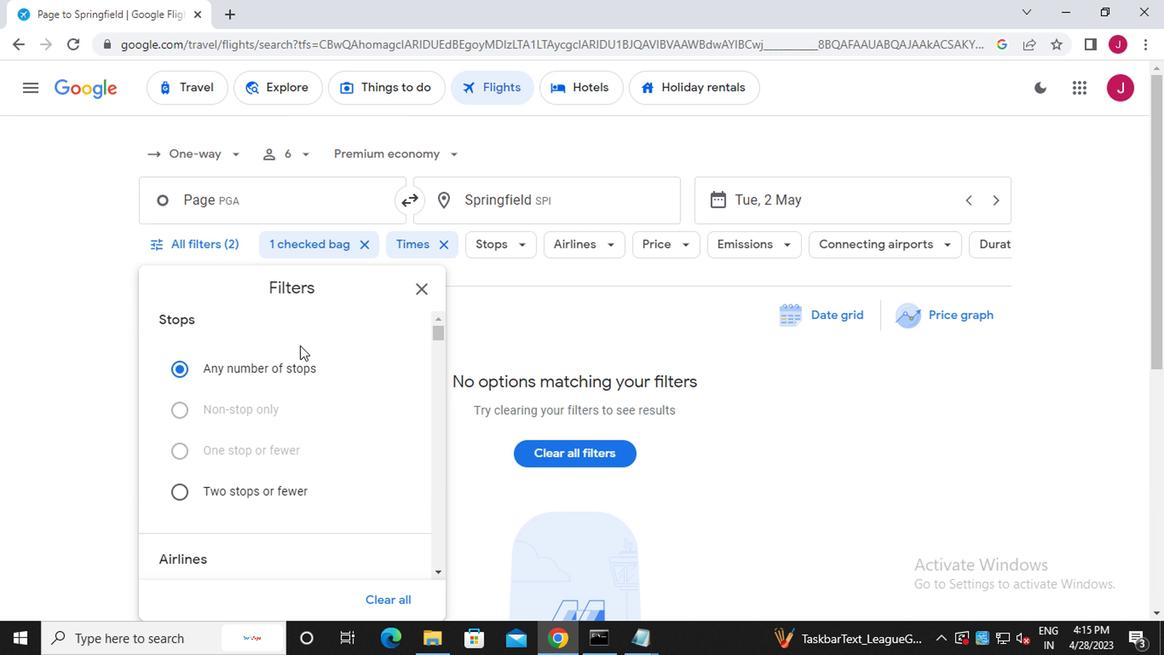 
Action: Mouse scrolled (297, 346) with delta (0, 0)
Screenshot: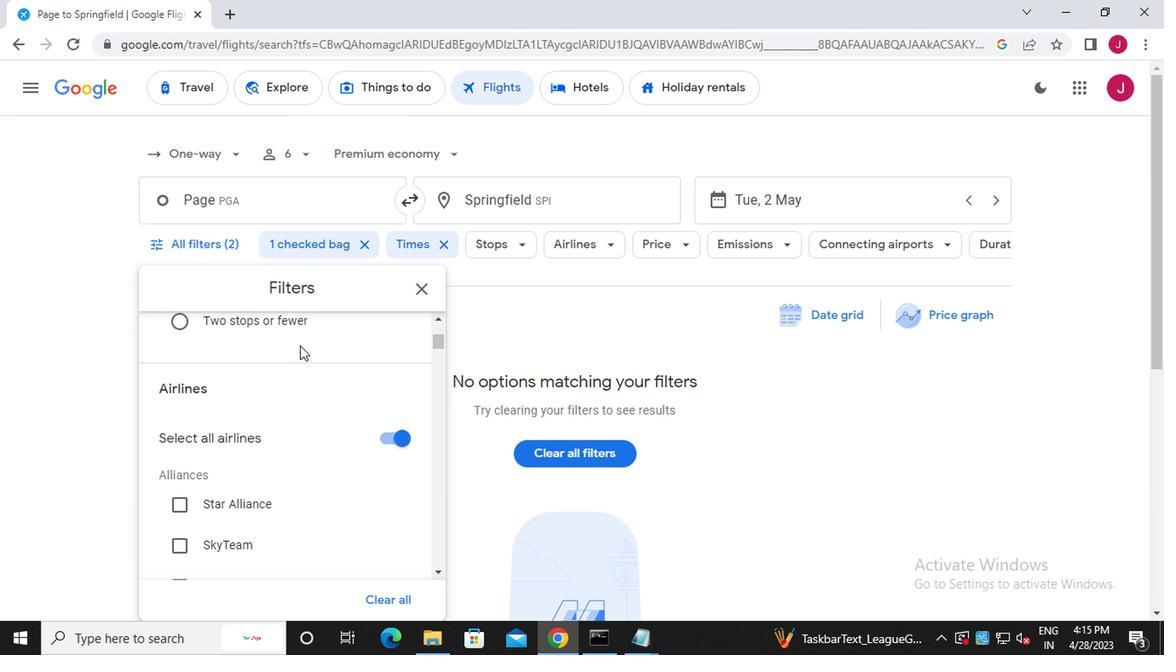 
Action: Mouse scrolled (297, 346) with delta (0, 0)
Screenshot: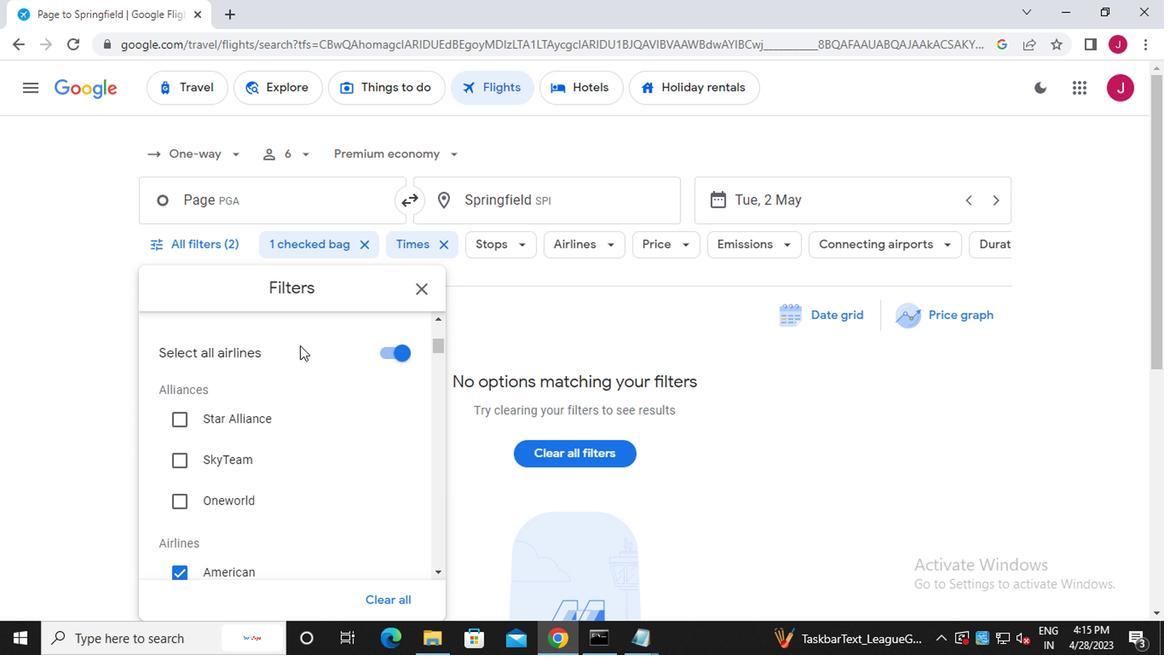 
Action: Mouse scrolled (297, 347) with delta (0, 0)
Screenshot: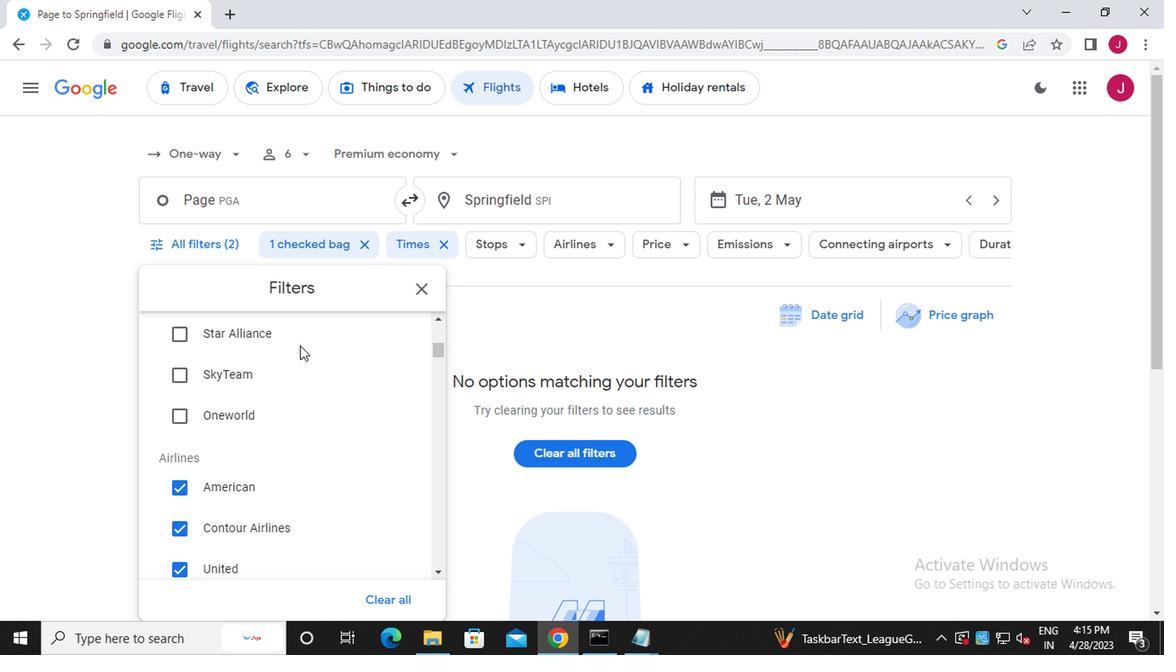 
Action: Mouse moved to (396, 350)
Screenshot: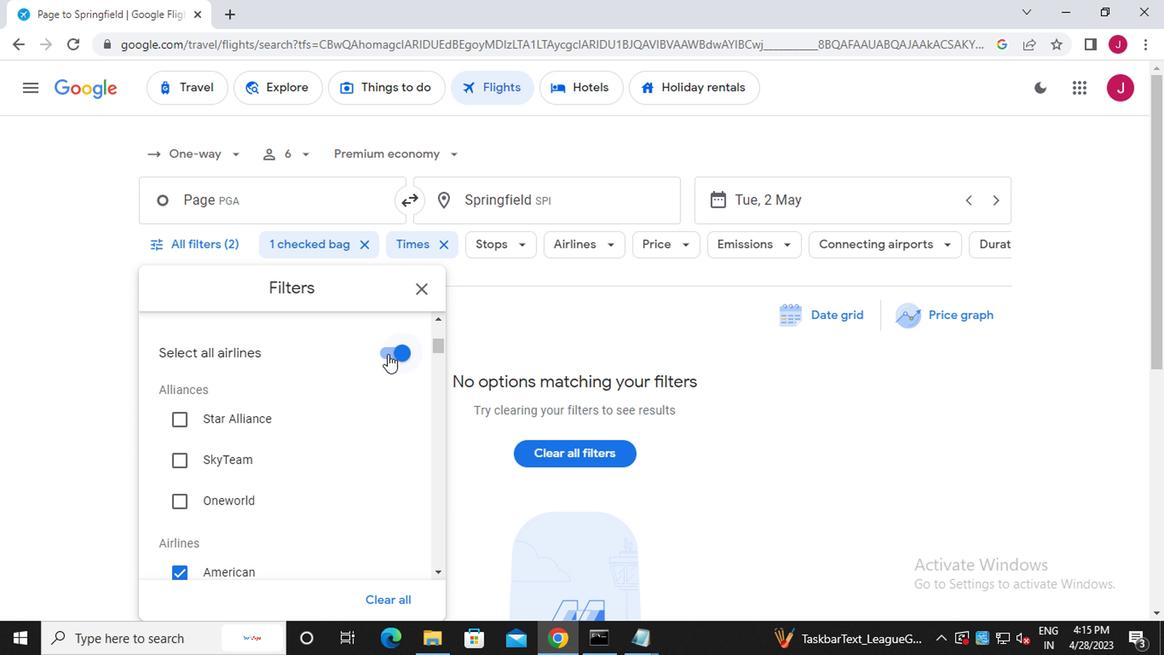 
Action: Mouse pressed left at (396, 350)
Screenshot: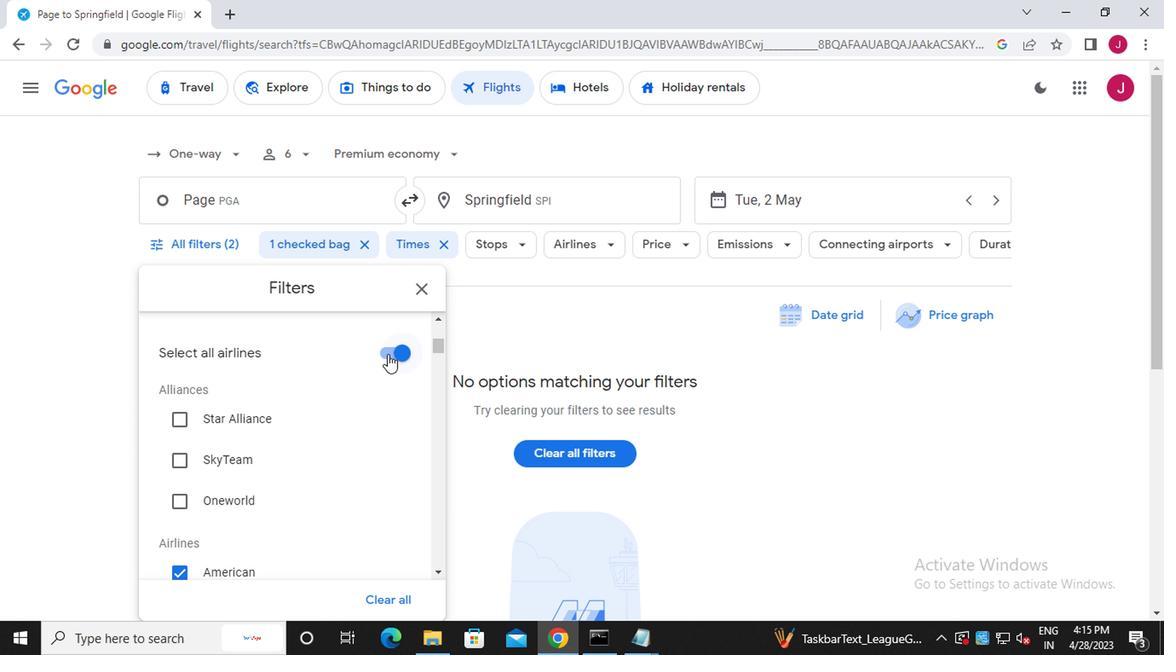 
Action: Mouse moved to (297, 390)
Screenshot: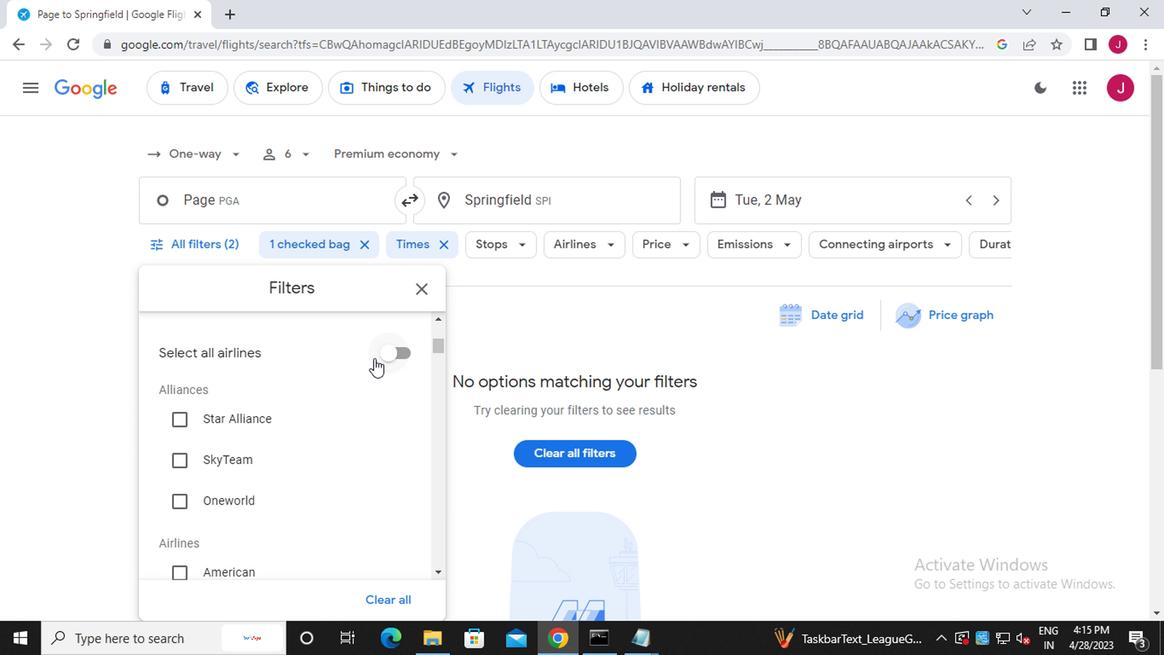 
Action: Mouse scrolled (297, 390) with delta (0, 0)
Screenshot: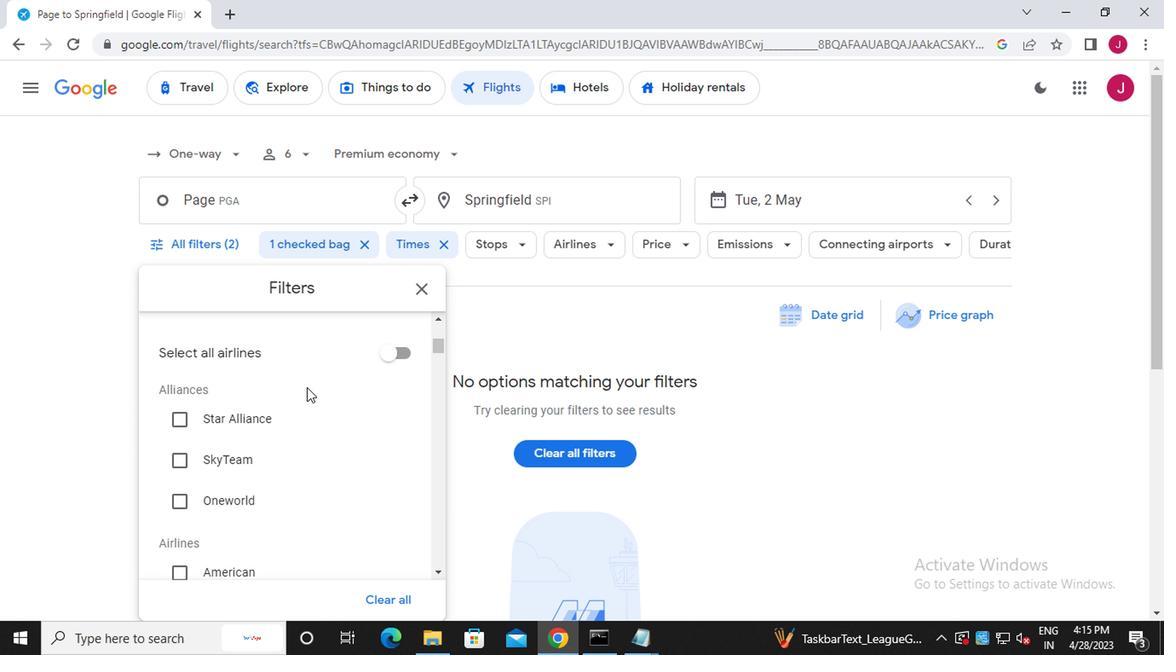 
Action: Mouse scrolled (297, 390) with delta (0, 0)
Screenshot: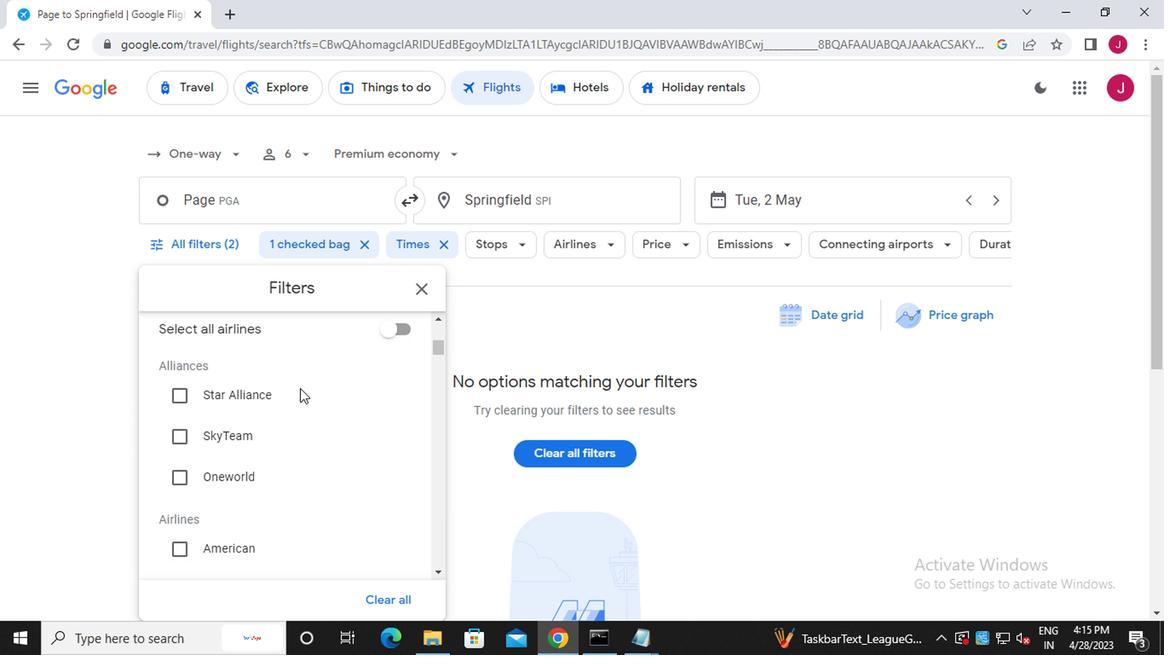 
Action: Mouse scrolled (297, 390) with delta (0, 0)
Screenshot: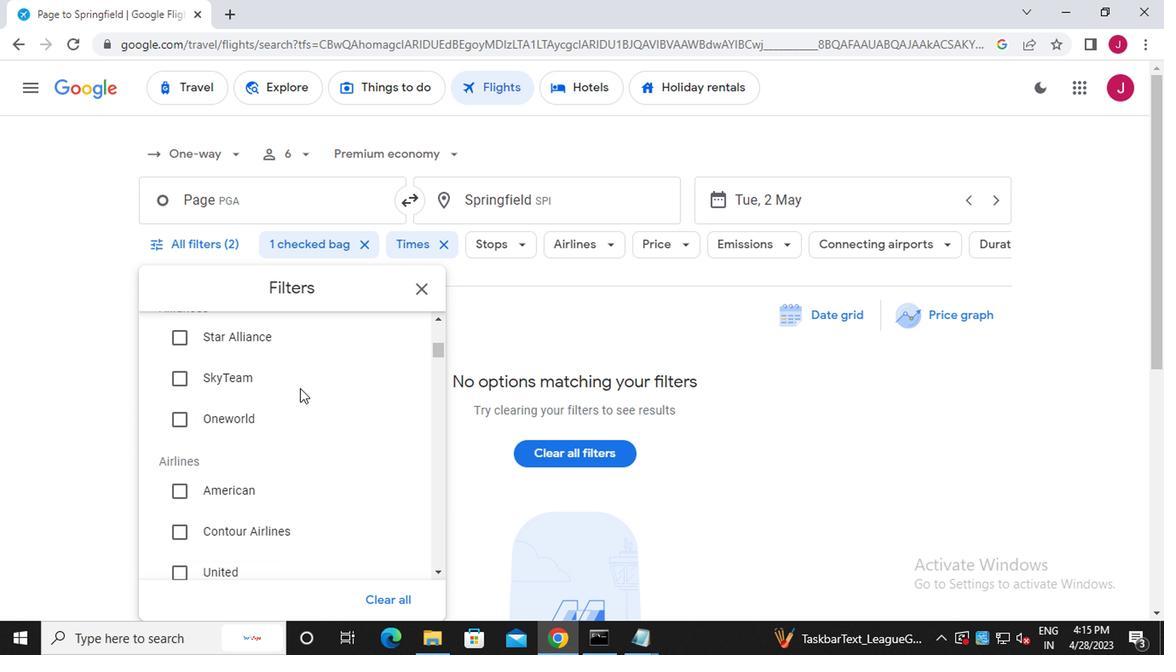 
Action: Mouse moved to (271, 406)
Screenshot: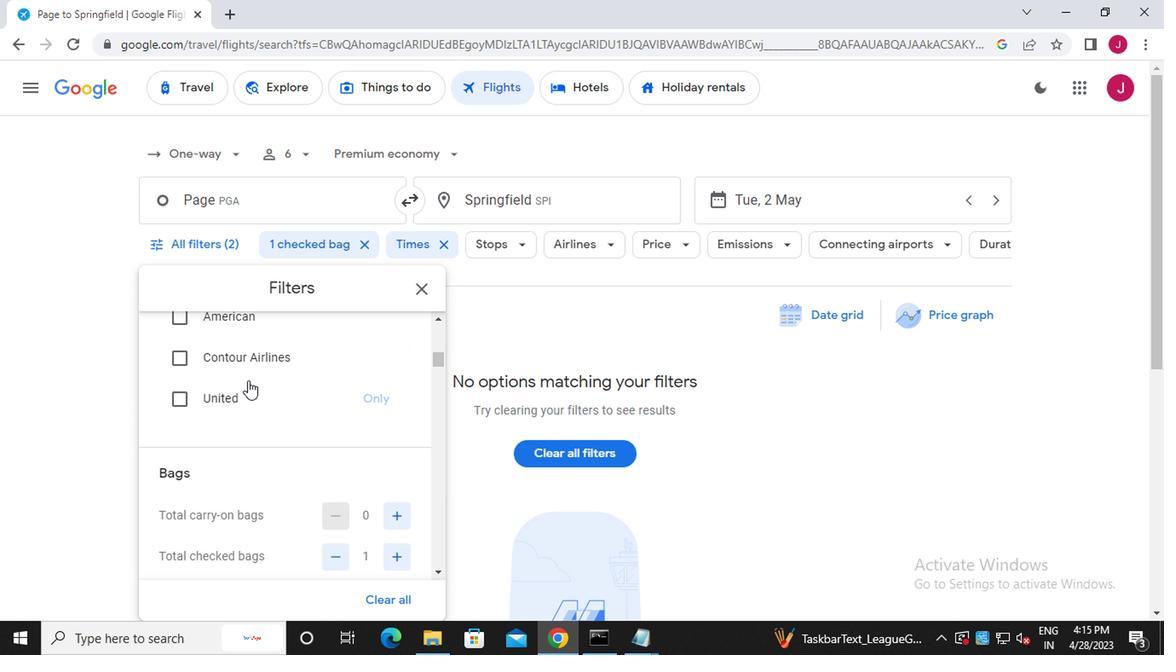 
Action: Mouse scrolled (271, 405) with delta (0, 0)
Screenshot: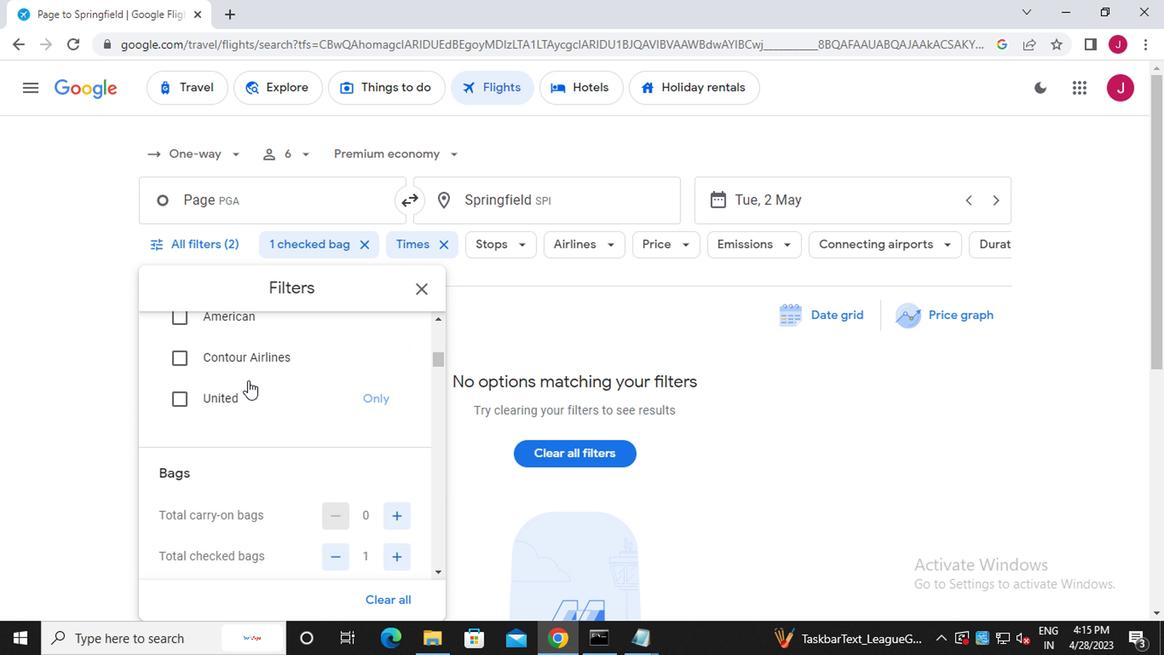 
Action: Mouse scrolled (271, 405) with delta (0, 0)
Screenshot: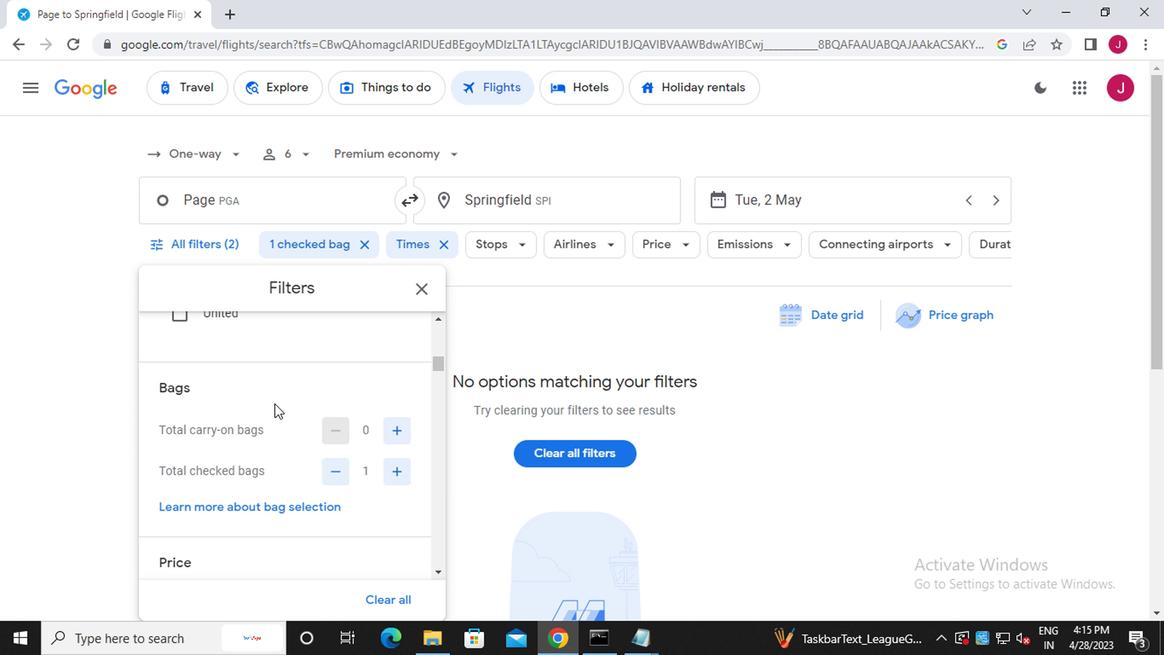 
Action: Mouse moved to (398, 353)
Screenshot: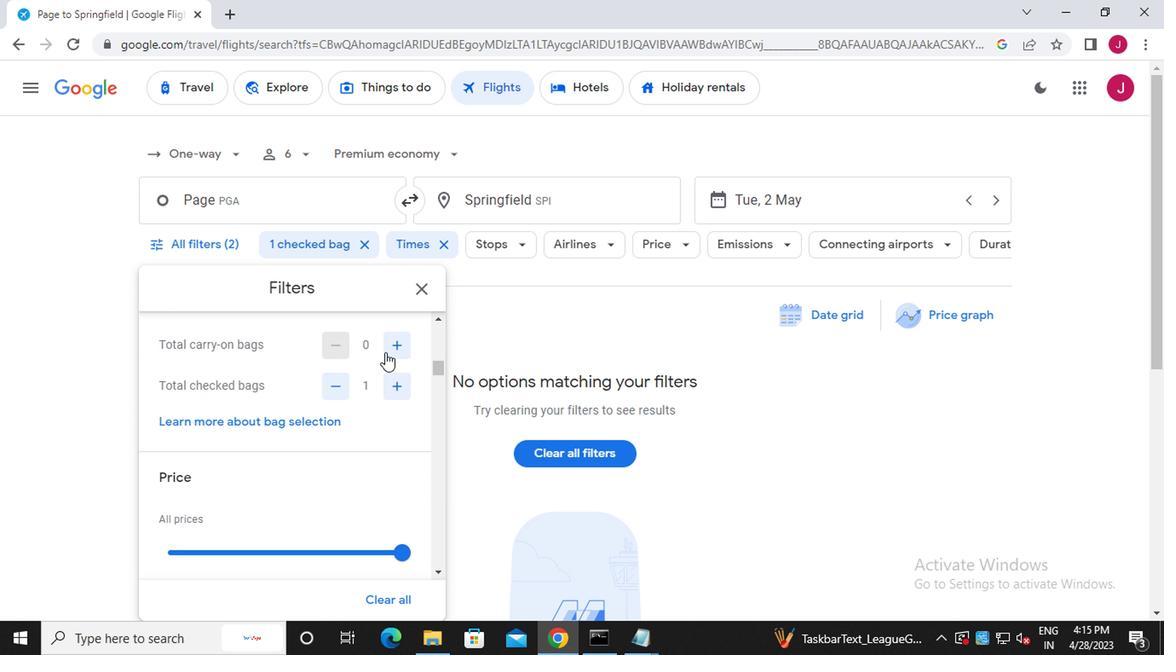 
Action: Mouse pressed left at (398, 353)
Screenshot: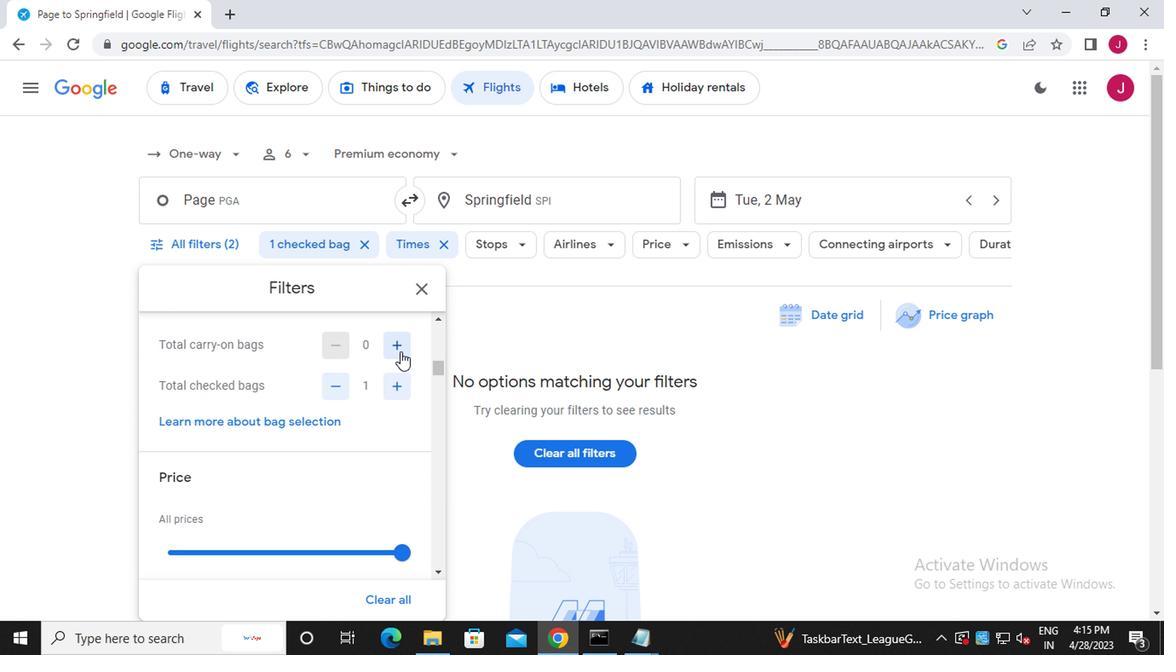 
Action: Mouse moved to (342, 388)
Screenshot: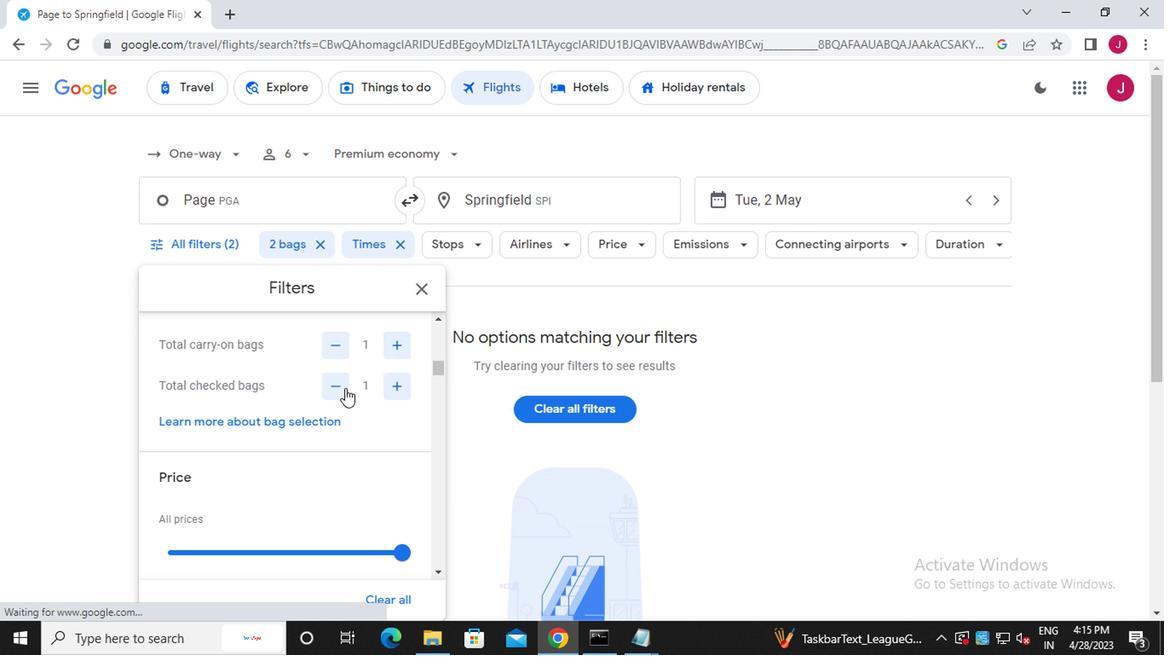 
Action: Mouse pressed left at (342, 388)
Screenshot: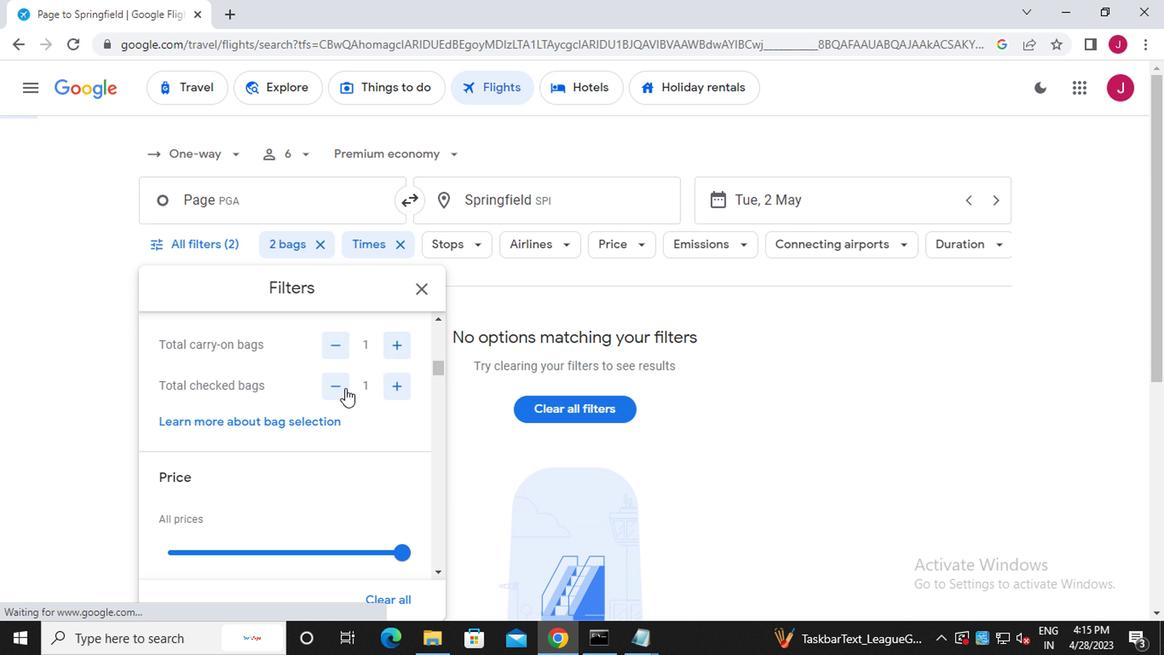 
Action: Mouse moved to (365, 408)
Screenshot: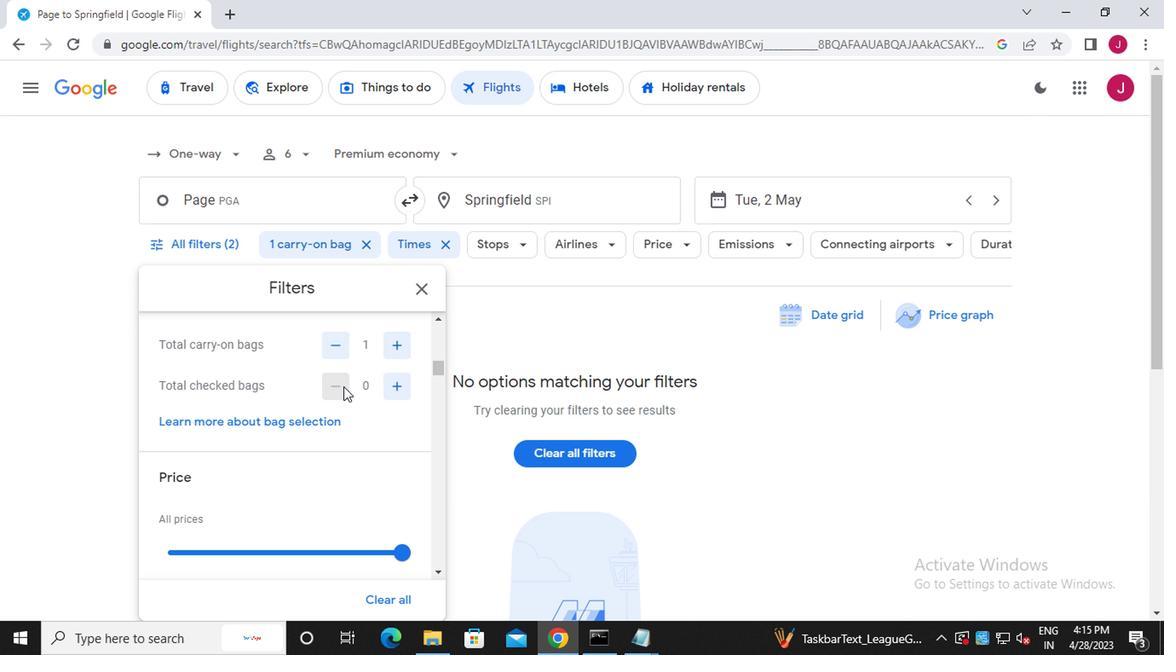 
Action: Mouse scrolled (365, 408) with delta (0, 0)
Screenshot: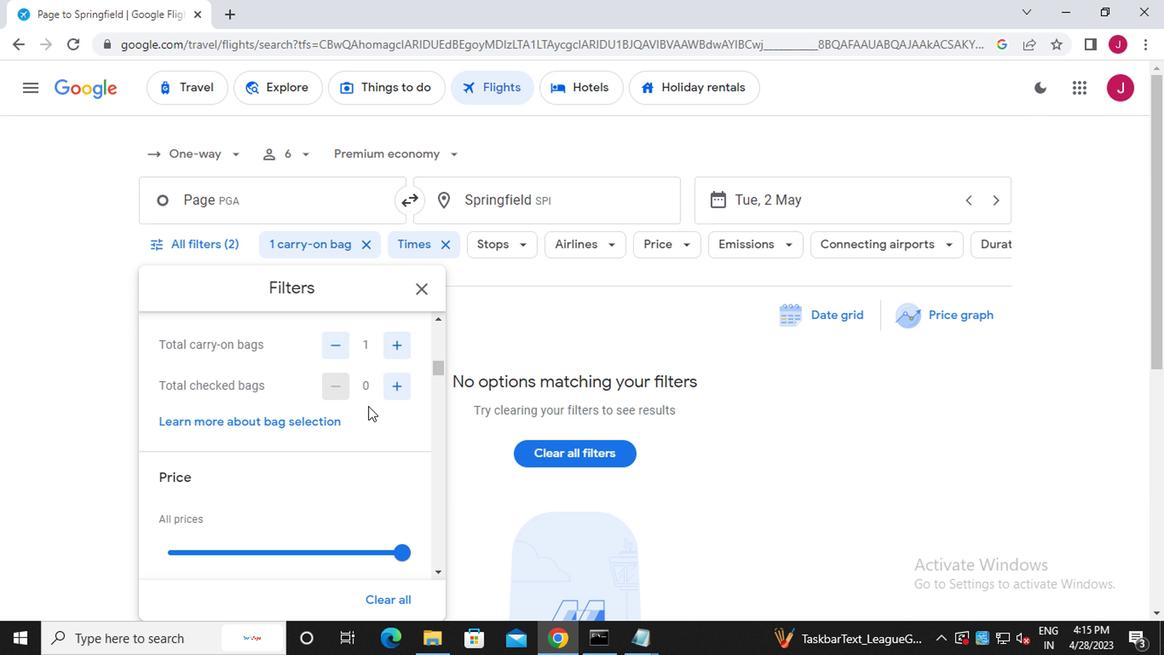 
Action: Mouse scrolled (365, 408) with delta (0, 0)
Screenshot: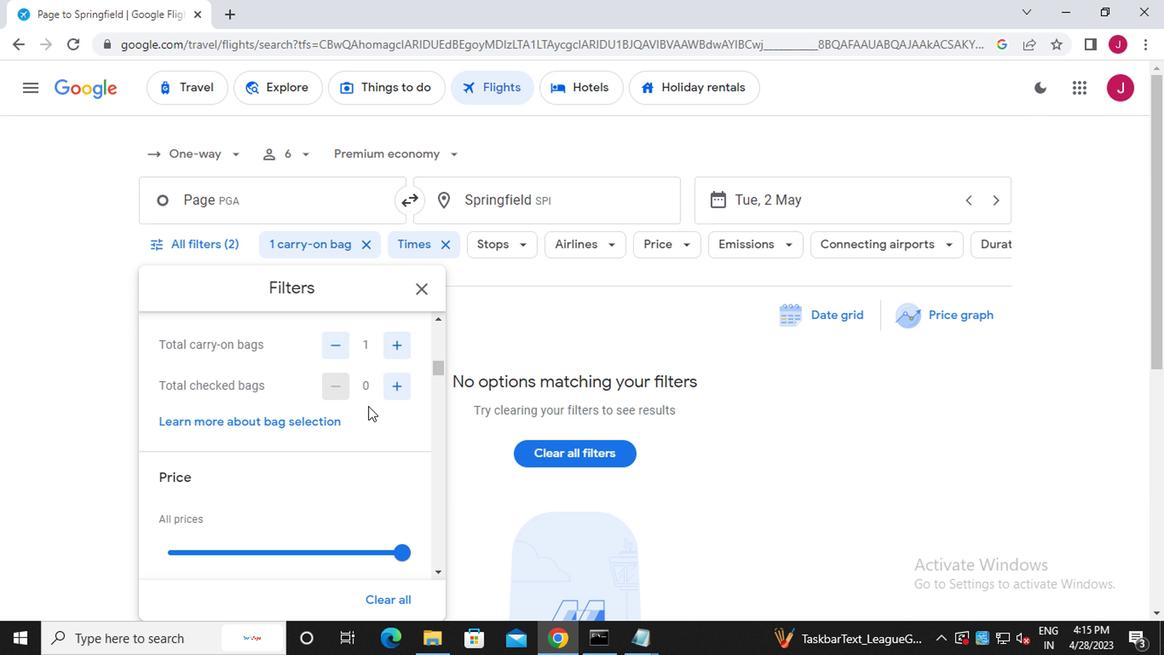 
Action: Mouse moved to (394, 384)
Screenshot: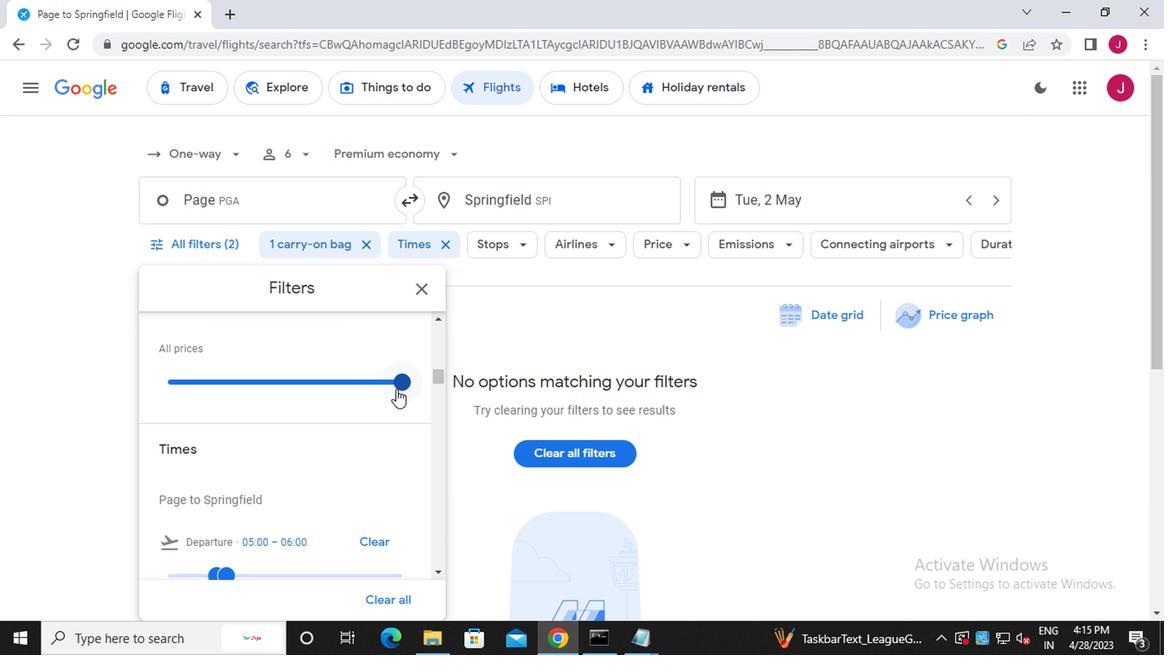 
Action: Mouse pressed left at (394, 384)
Screenshot: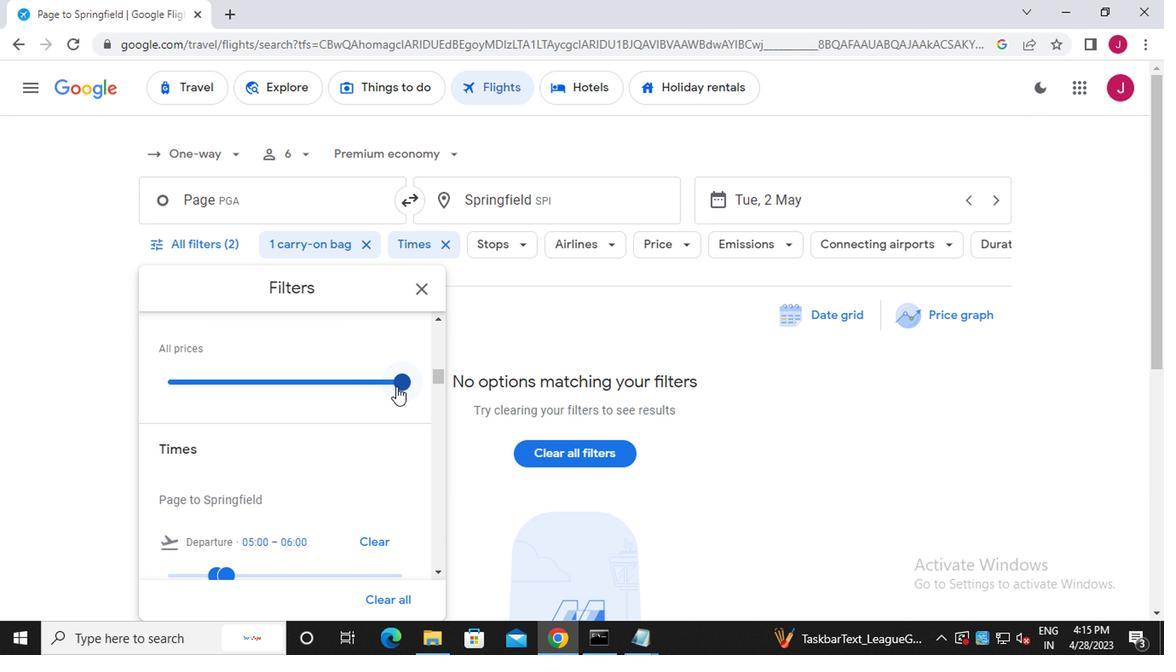 
Action: Mouse pressed left at (394, 384)
Screenshot: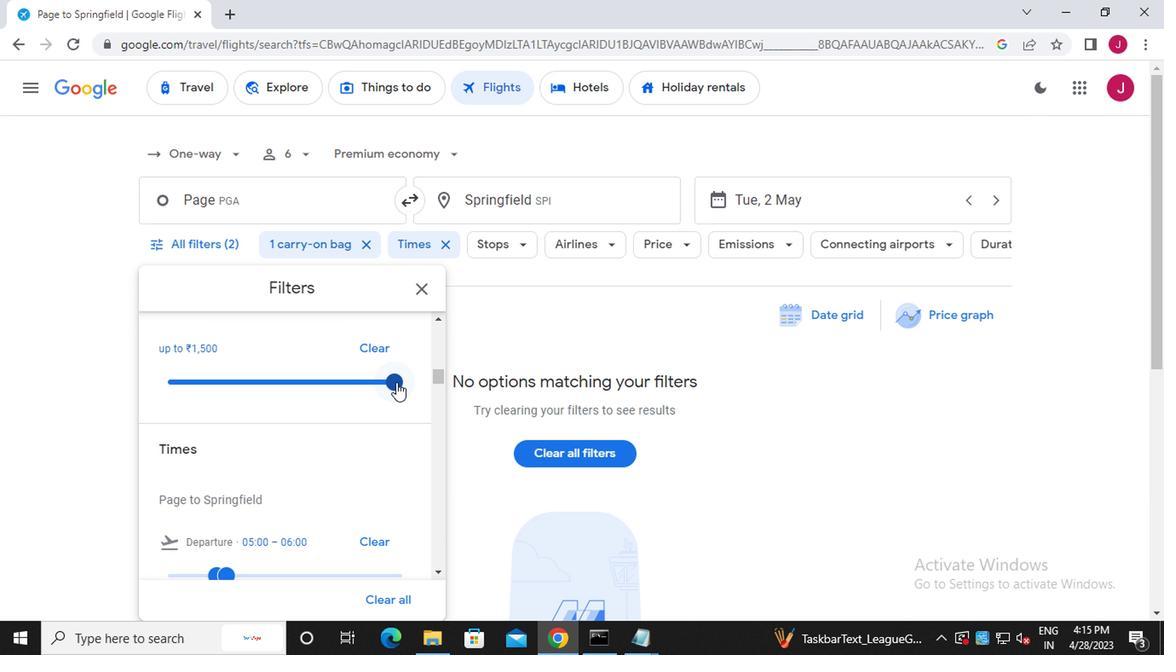 
Action: Mouse moved to (407, 384)
Screenshot: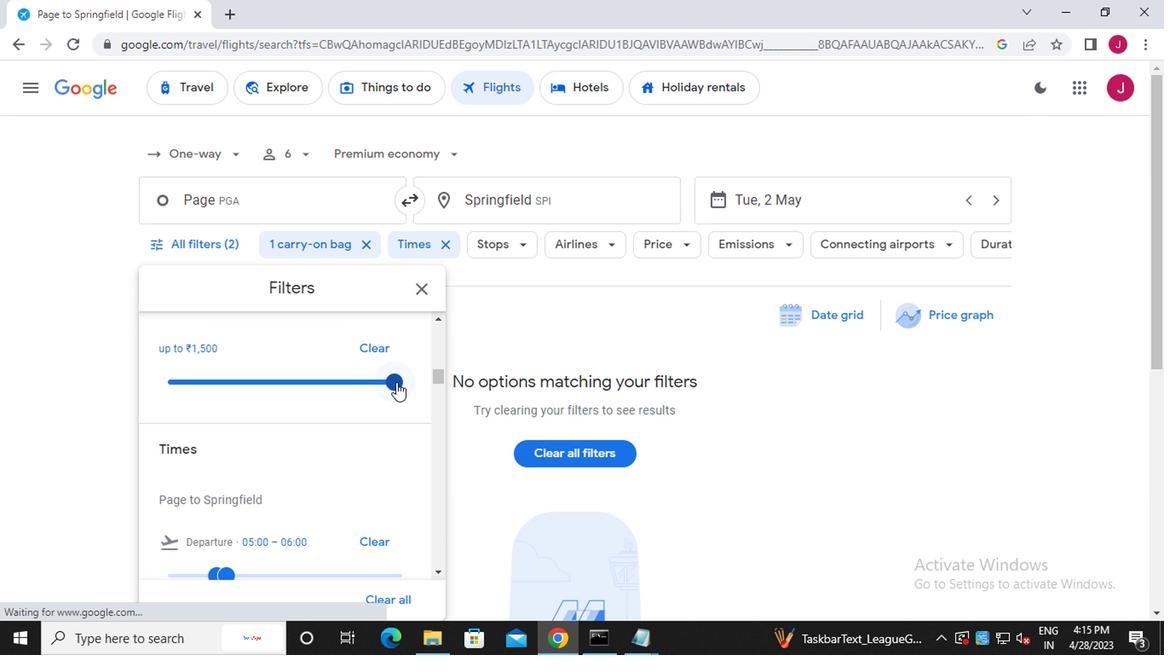 
Action: Mouse scrolled (407, 382) with delta (0, -1)
Screenshot: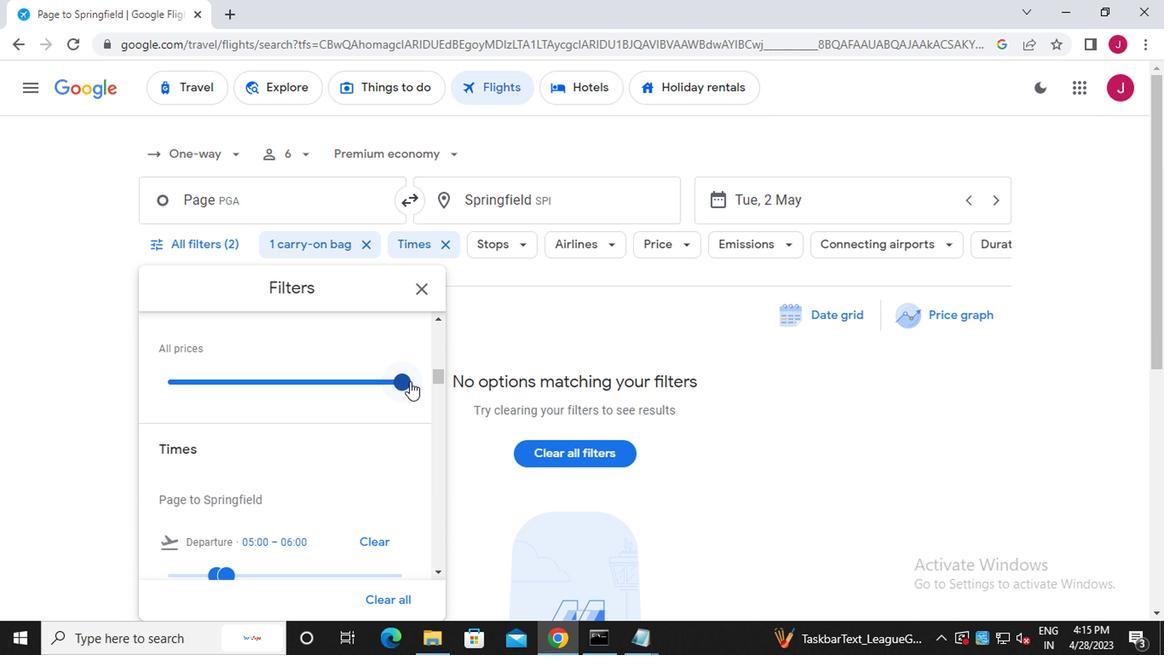 
Action: Mouse scrolled (407, 382) with delta (0, -1)
Screenshot: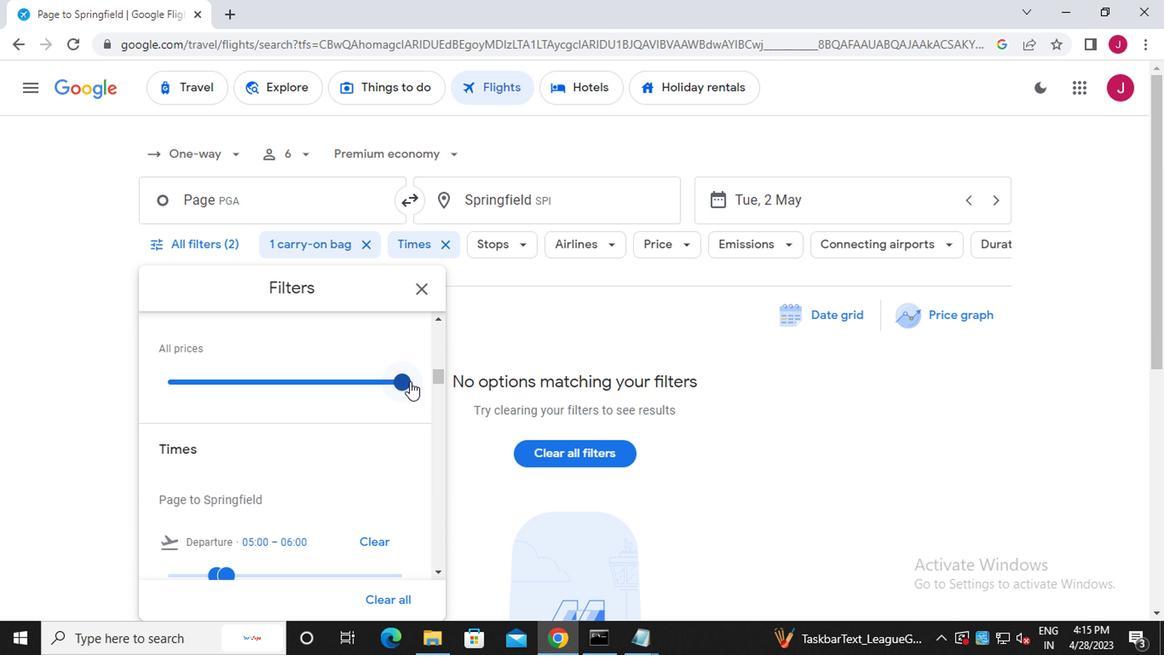 
Action: Mouse moved to (226, 404)
Screenshot: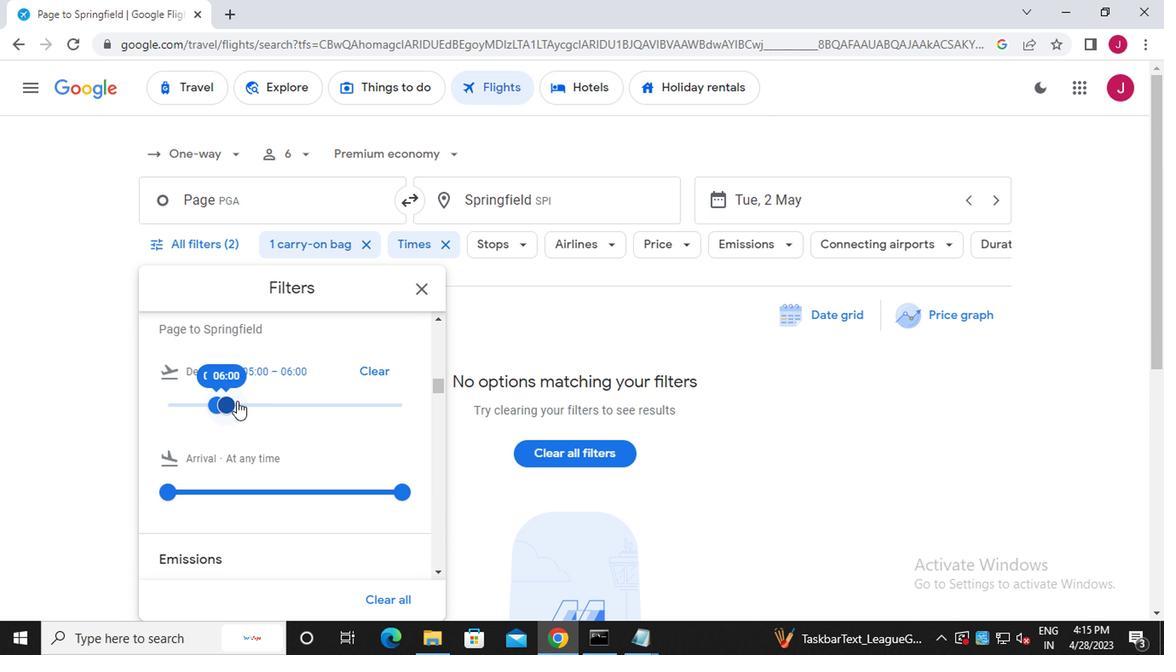 
Action: Mouse pressed left at (226, 404)
Screenshot: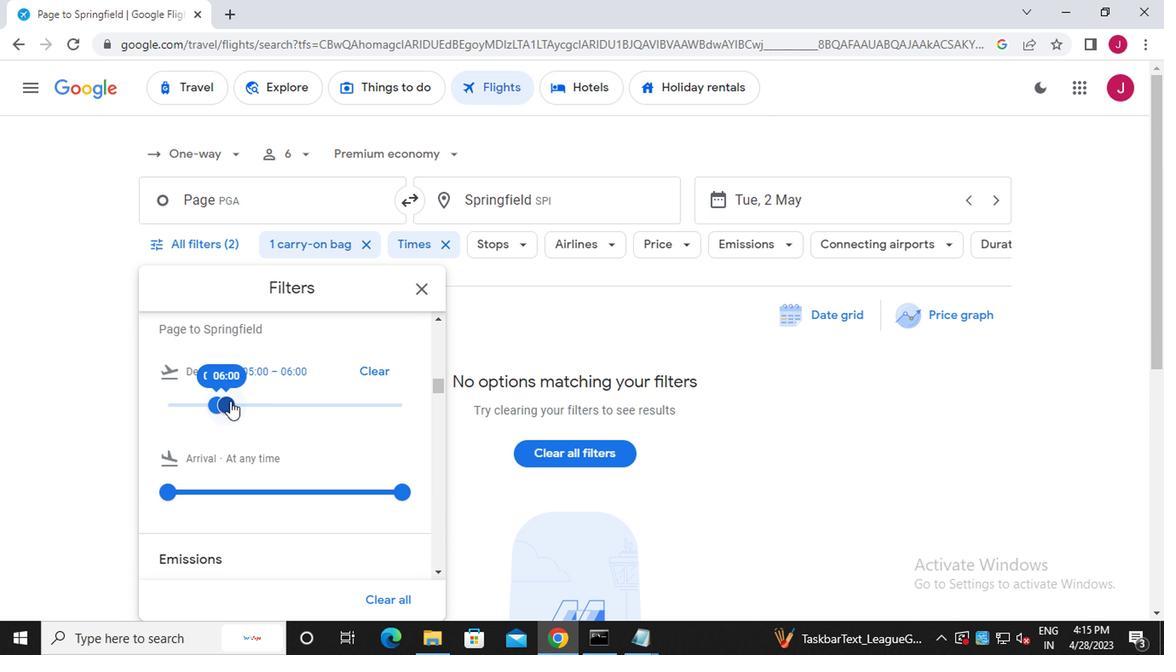 
Action: Mouse moved to (215, 402)
Screenshot: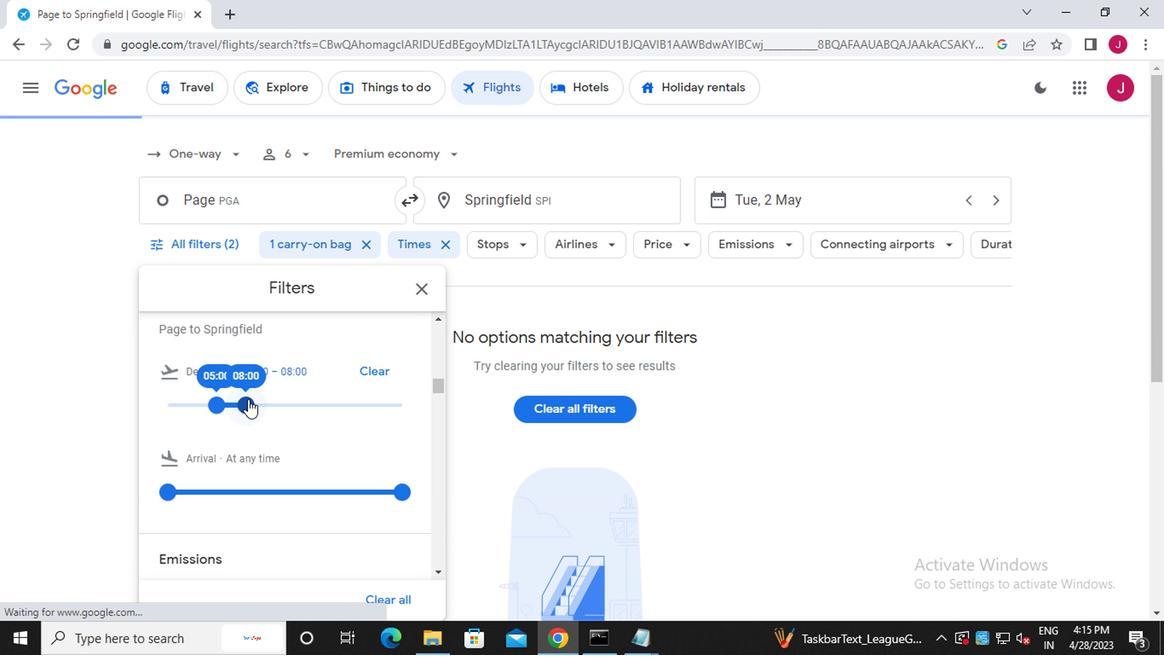 
Action: Mouse pressed left at (215, 402)
Screenshot: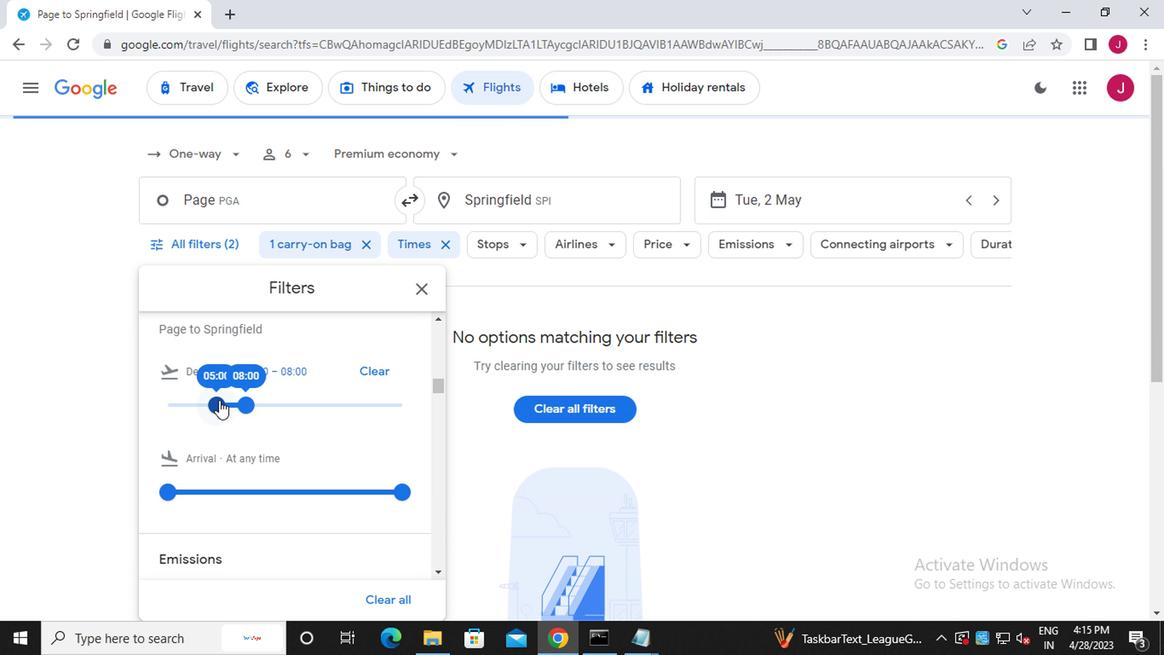 
Action: Mouse moved to (240, 405)
Screenshot: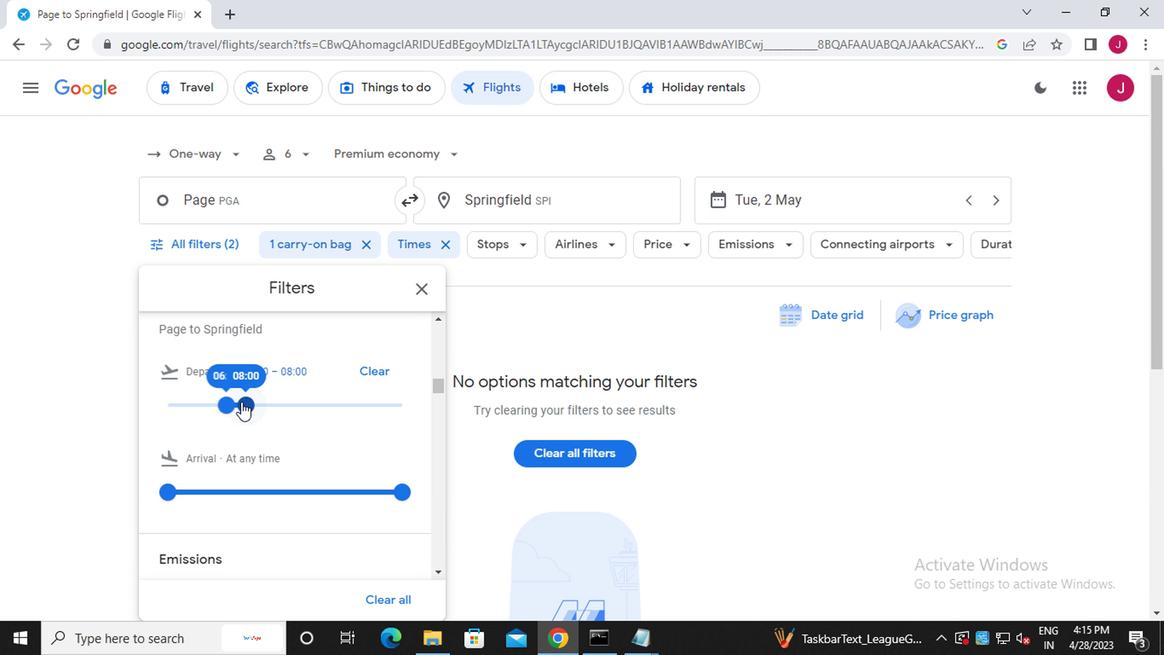 
Action: Mouse pressed left at (240, 405)
Screenshot: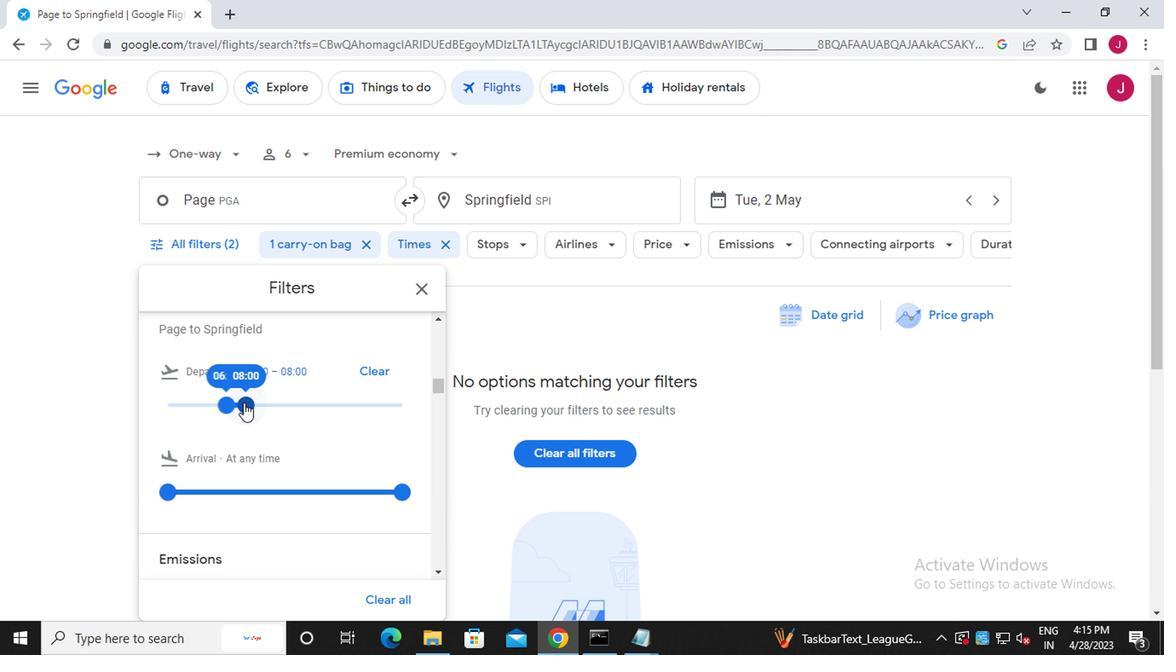 
Action: Mouse moved to (245, 408)
Screenshot: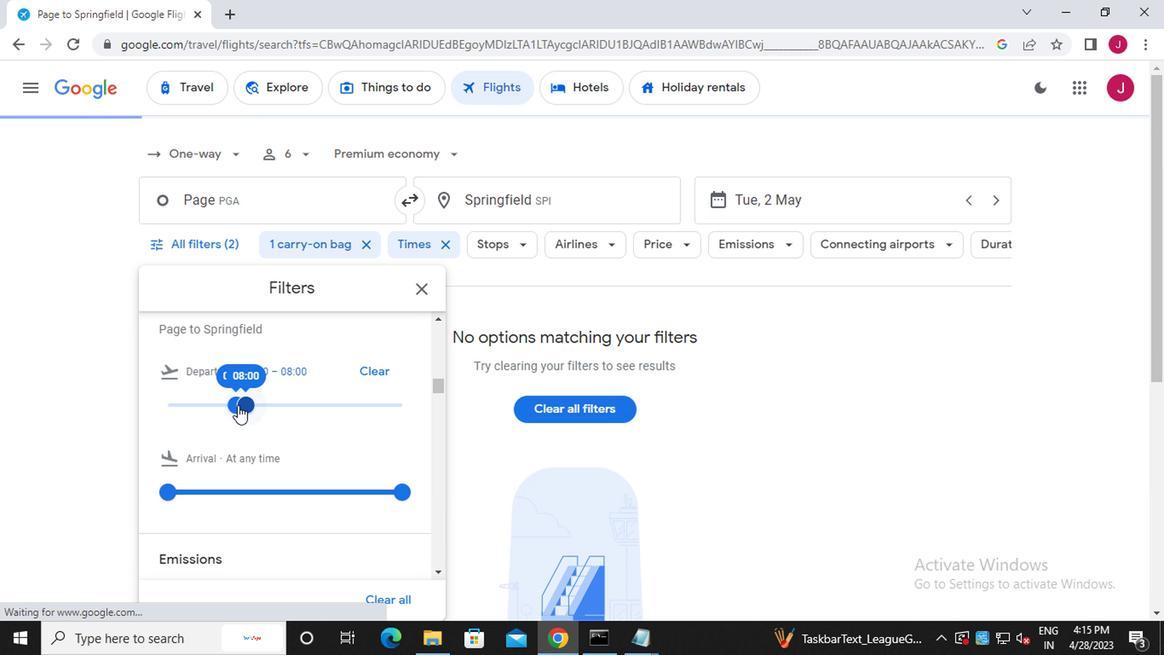 
Action: Mouse pressed left at (245, 408)
Screenshot: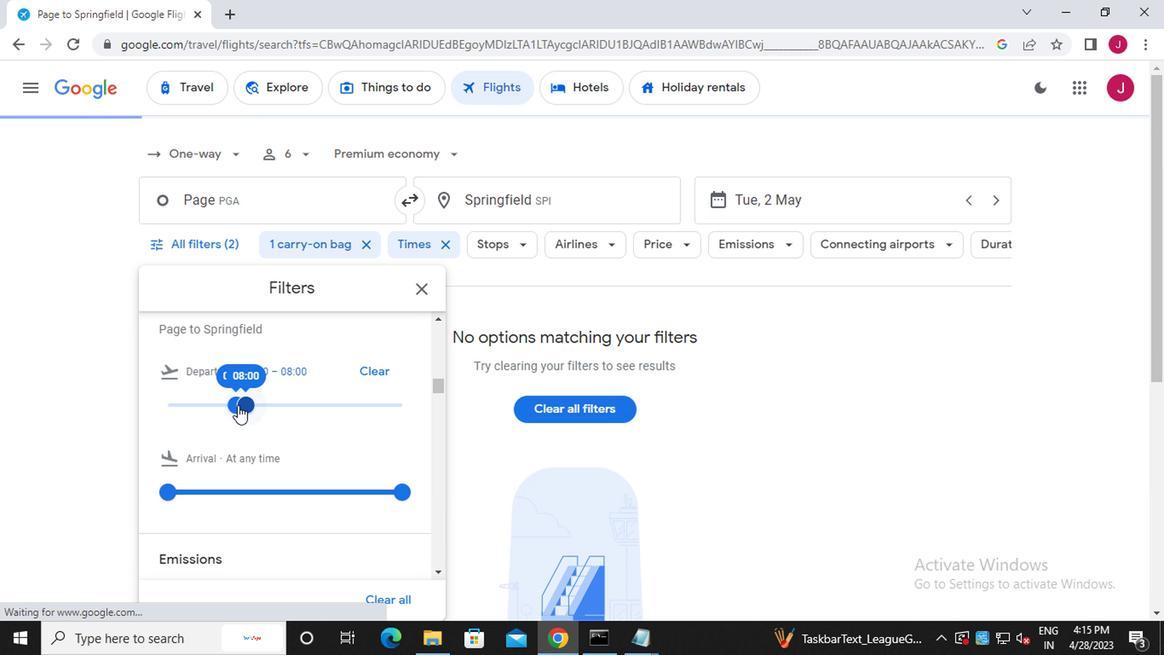 
Action: Mouse moved to (228, 404)
Screenshot: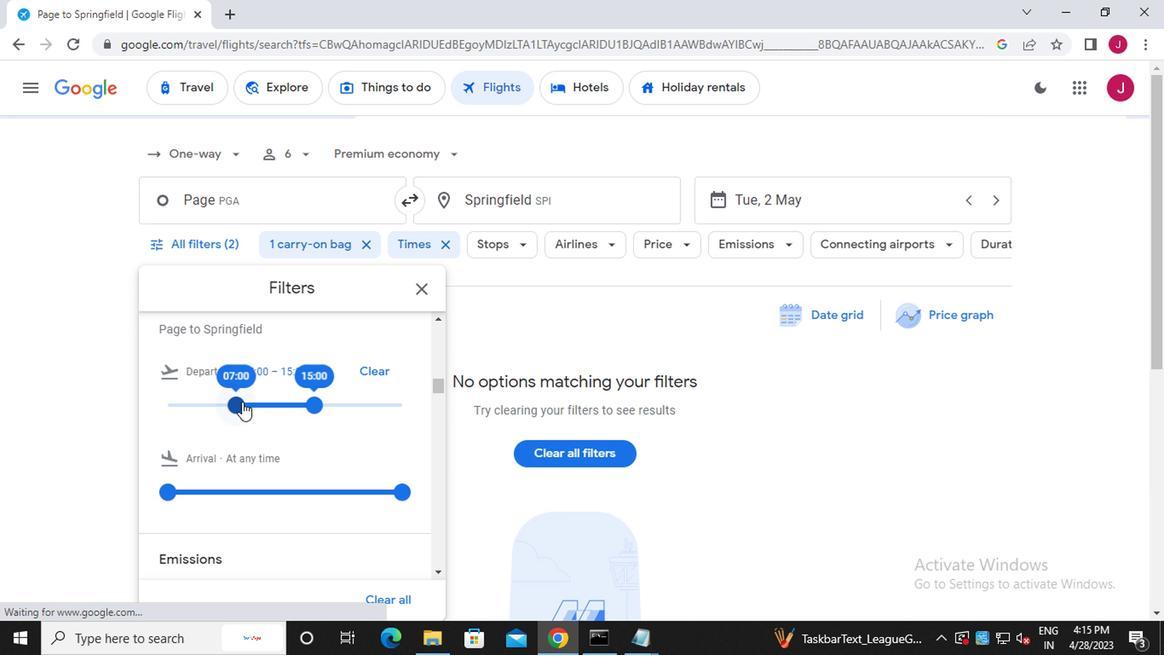 
Action: Mouse pressed left at (228, 404)
Screenshot: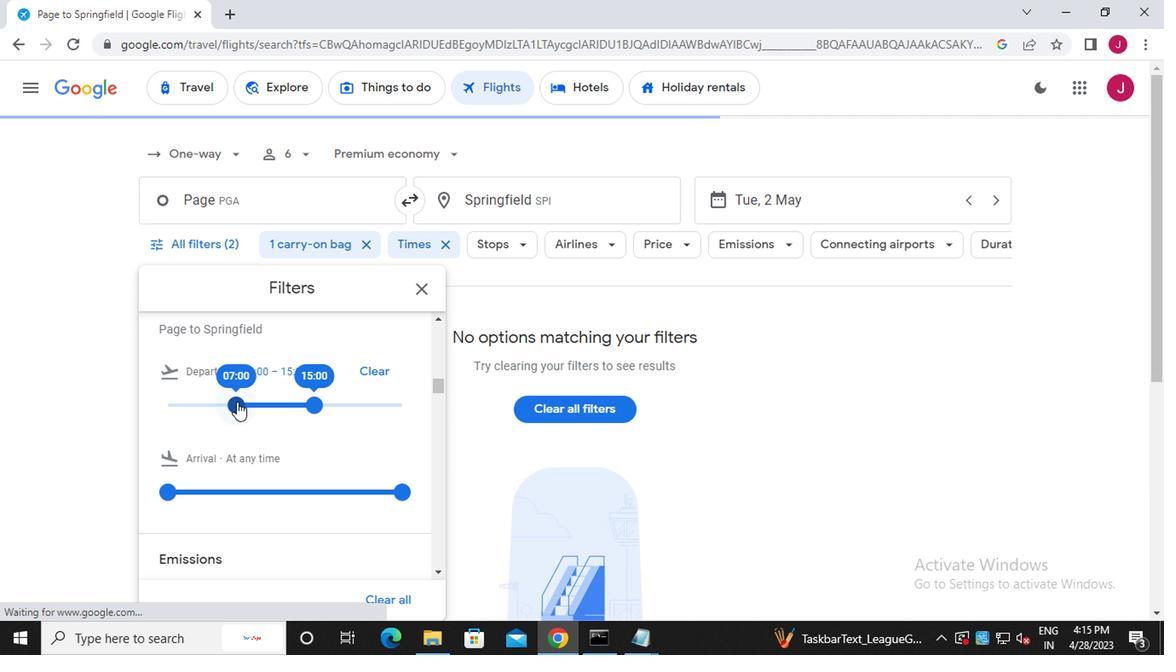 
Action: Mouse moved to (210, 408)
Screenshot: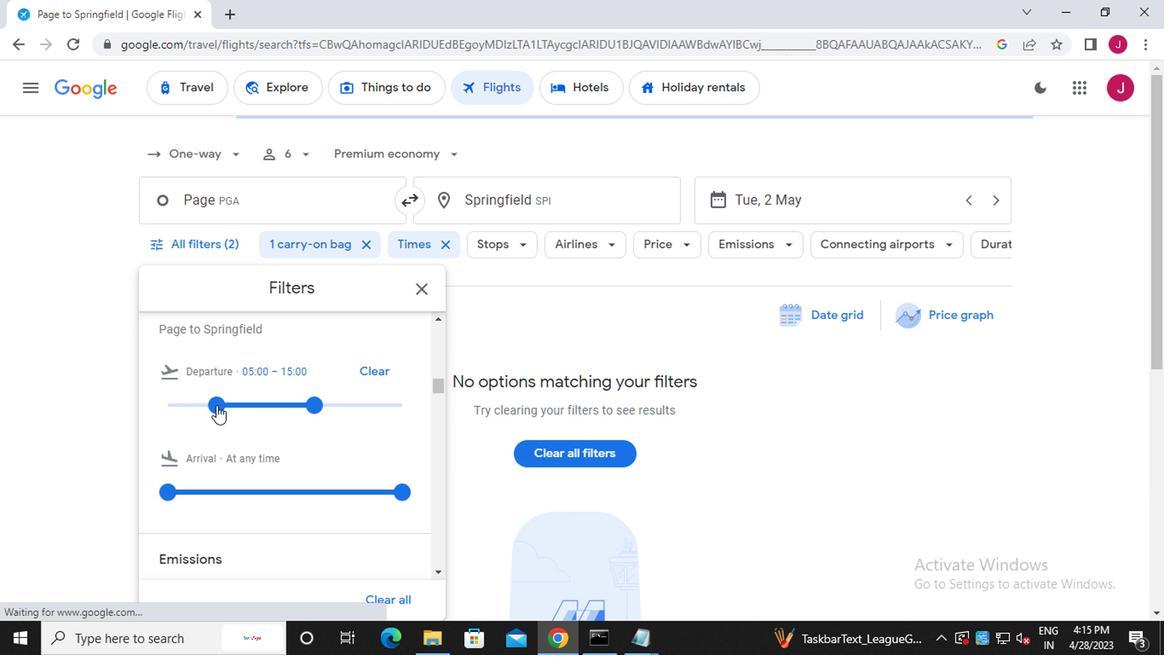 
Action: Mouse pressed left at (210, 408)
Screenshot: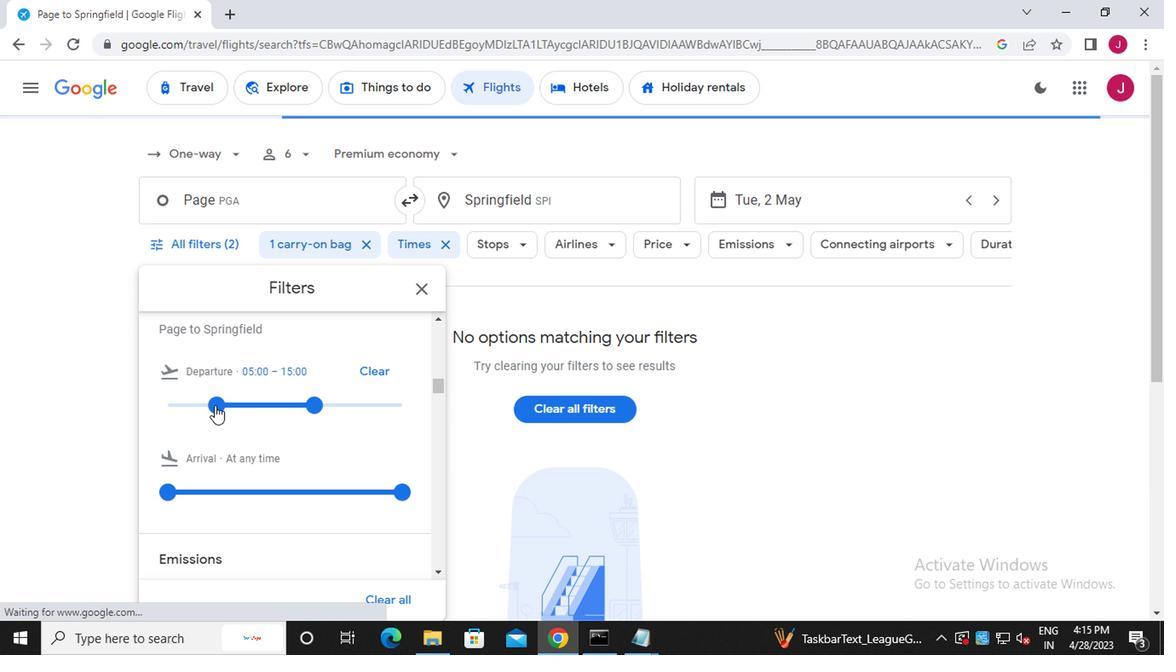 
Action: Mouse moved to (312, 410)
Screenshot: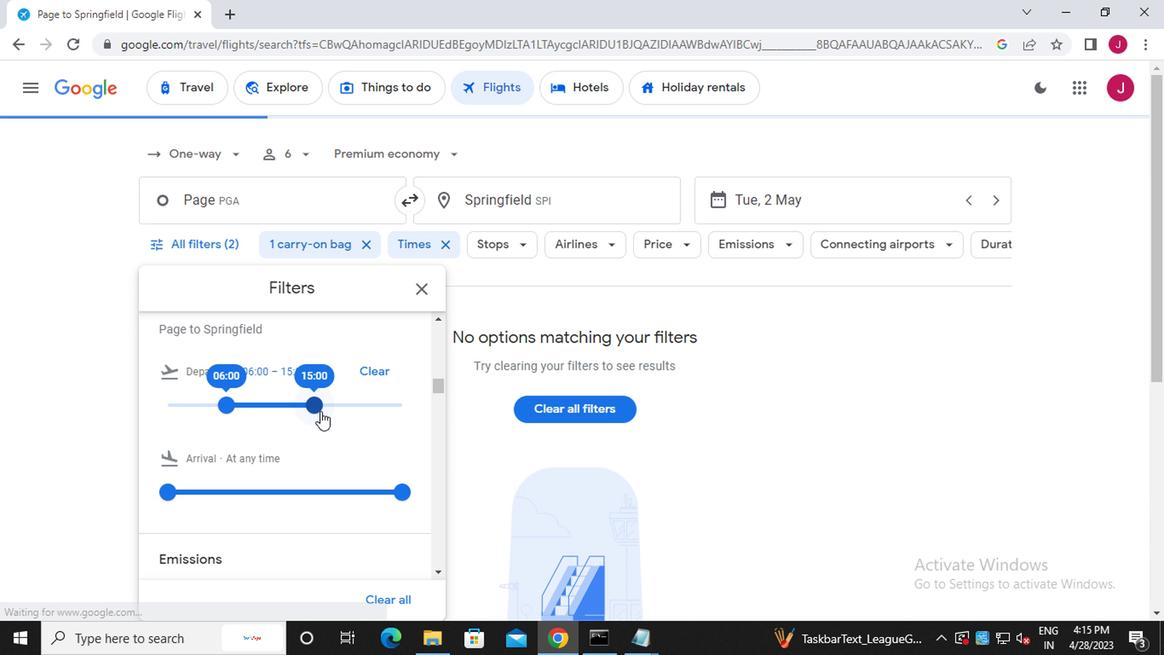 
Action: Mouse pressed left at (312, 410)
Screenshot: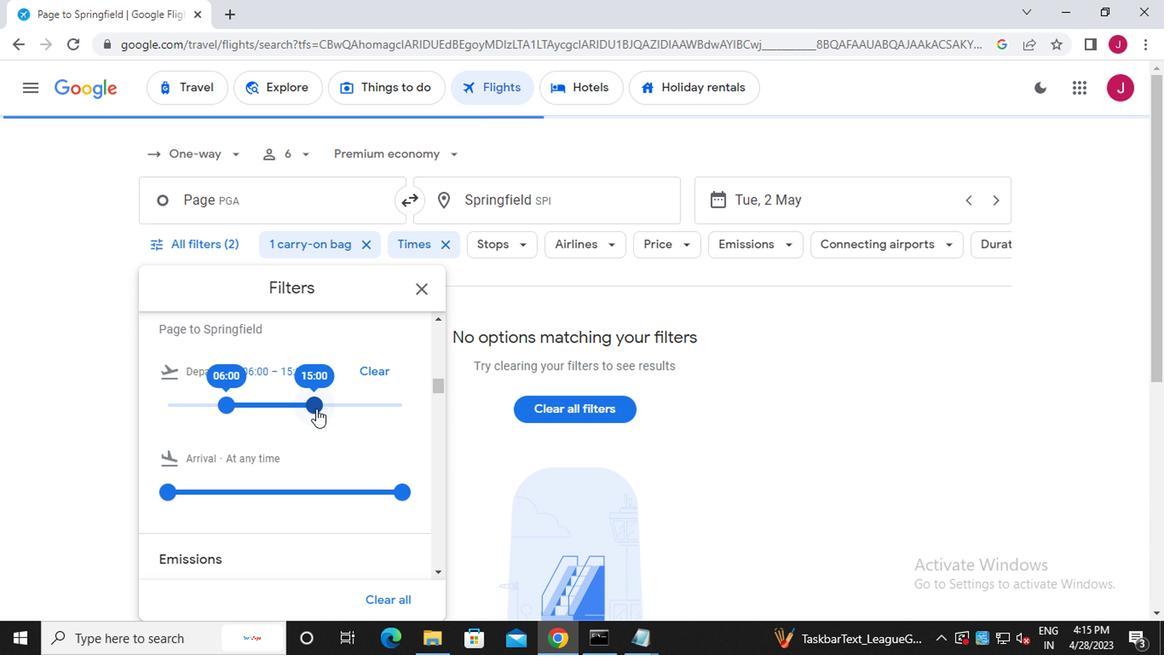
Action: Mouse moved to (424, 282)
Screenshot: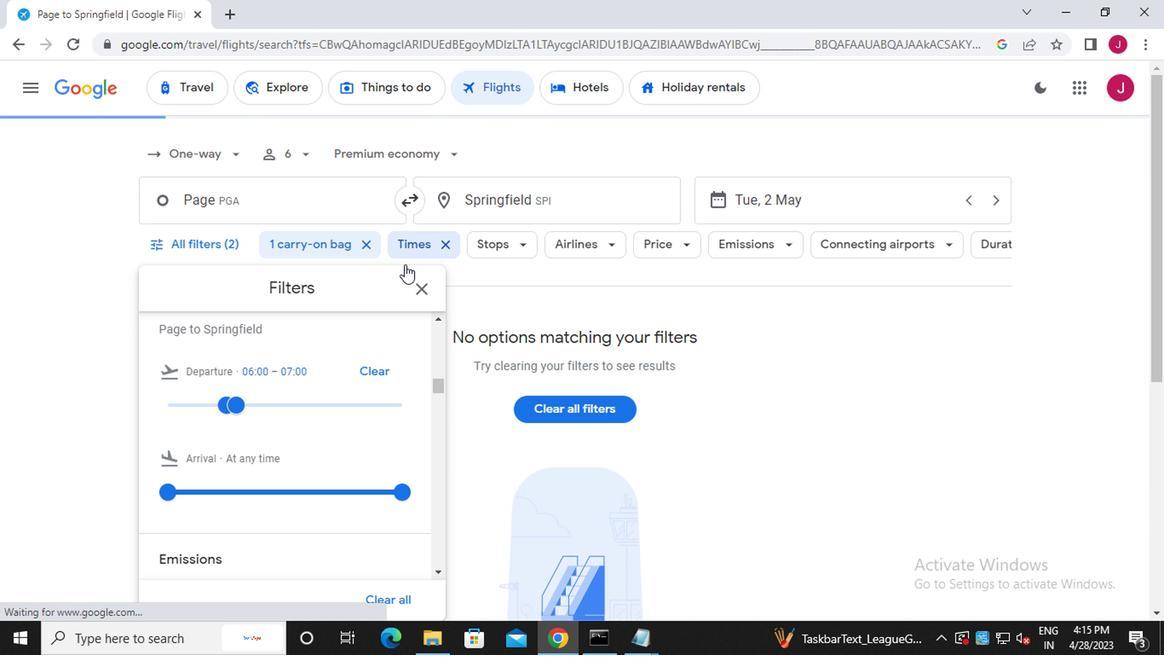 
Action: Mouse pressed left at (424, 282)
Screenshot: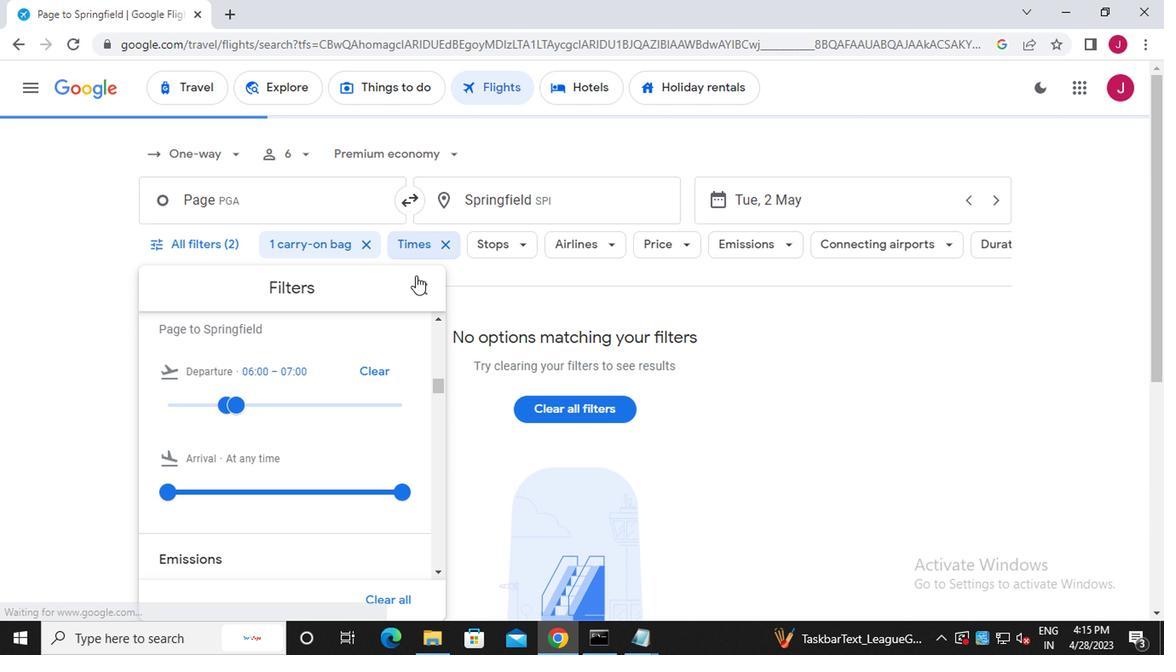
Action: Mouse moved to (421, 282)
Screenshot: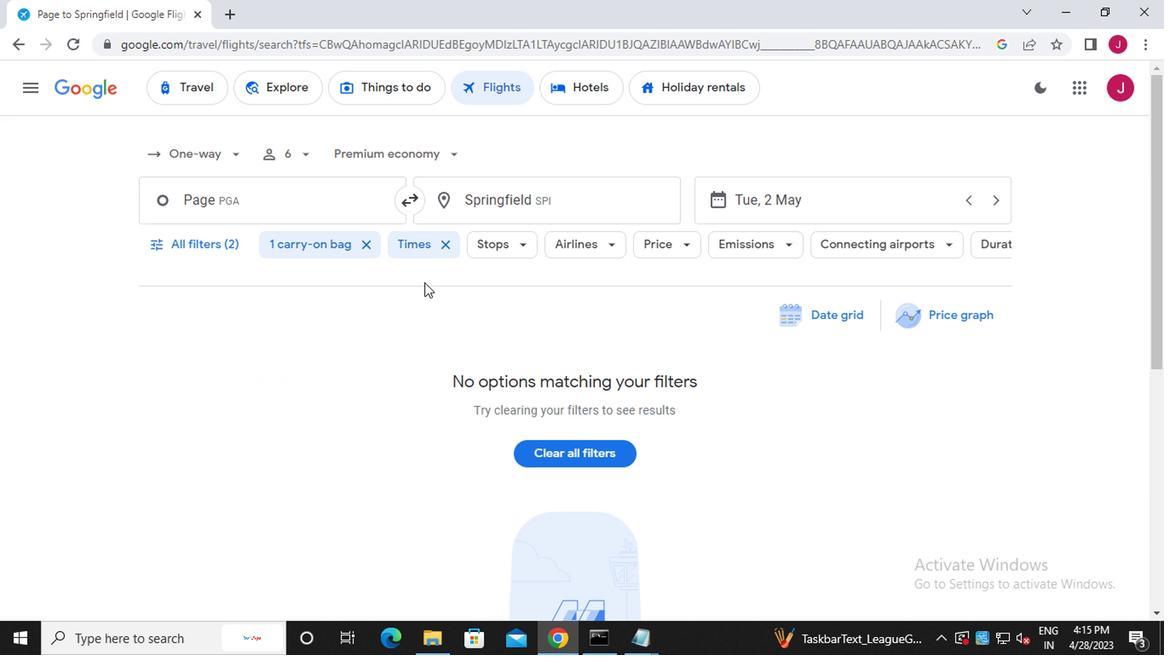 
